 Task: Look for space in Villanueva, Colombia from 6th September, 2023 to 18th September, 2023 for 3 adults in price range Rs.6000 to Rs.12000. Place can be entire place with 2 bedrooms having 2 beds and 2 bathrooms. Property type can be house, flat, guest house, hotel. Amenities needed are: washing machine. Booking option can be shelf check-in. Required host language is English.
Action: Mouse moved to (466, 89)
Screenshot: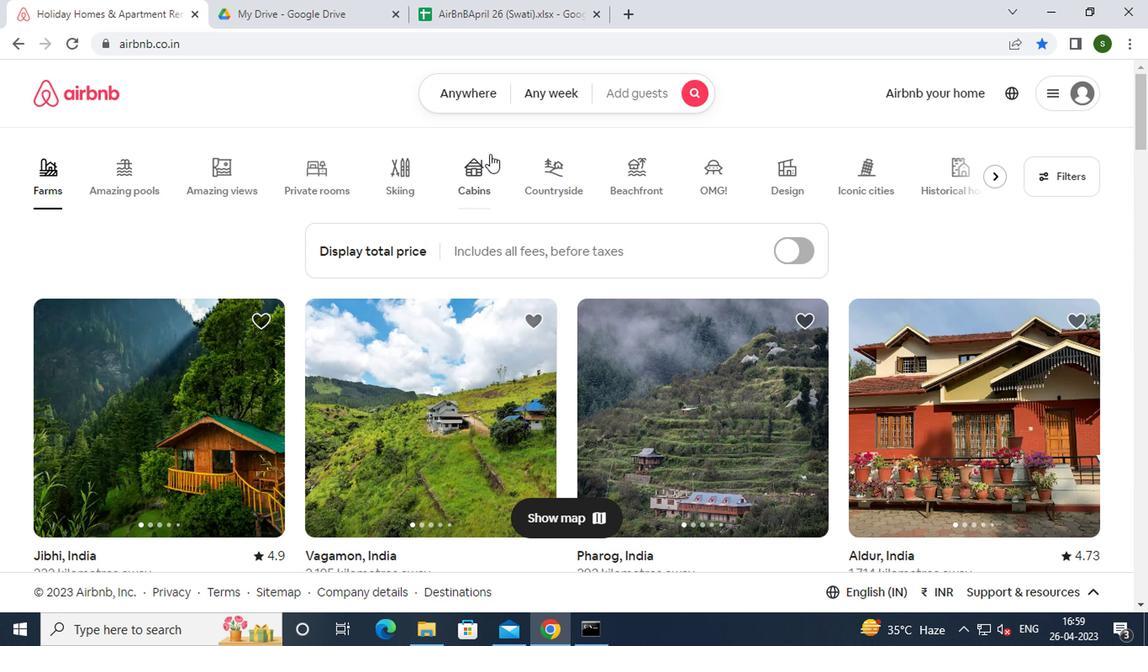 
Action: Mouse pressed left at (466, 89)
Screenshot: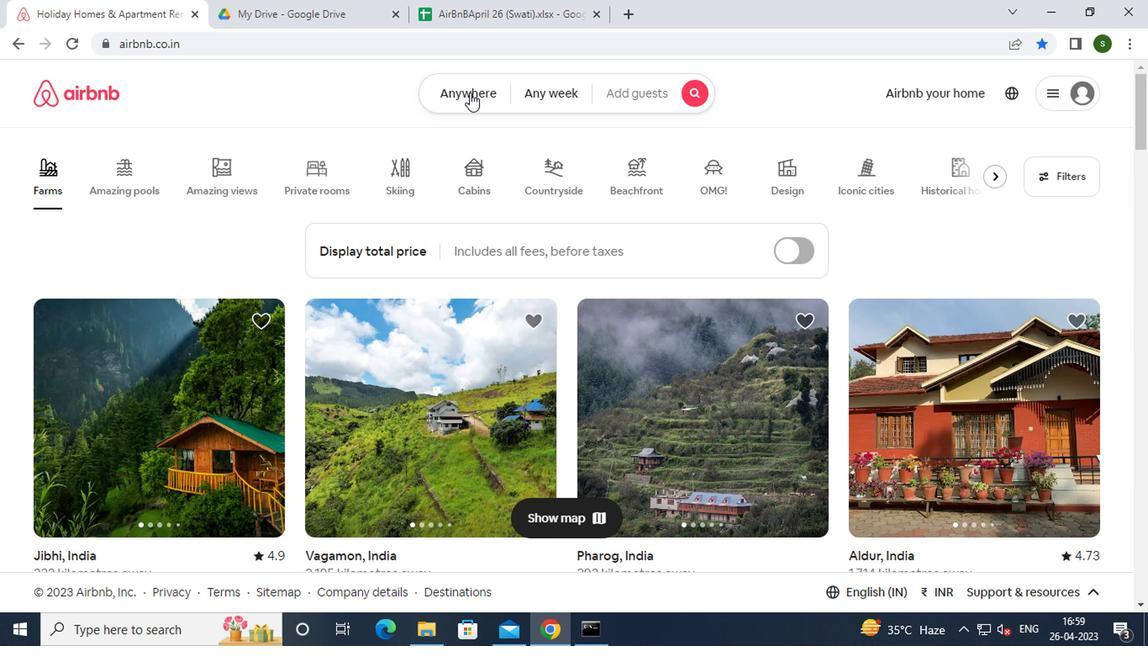 
Action: Mouse moved to (354, 149)
Screenshot: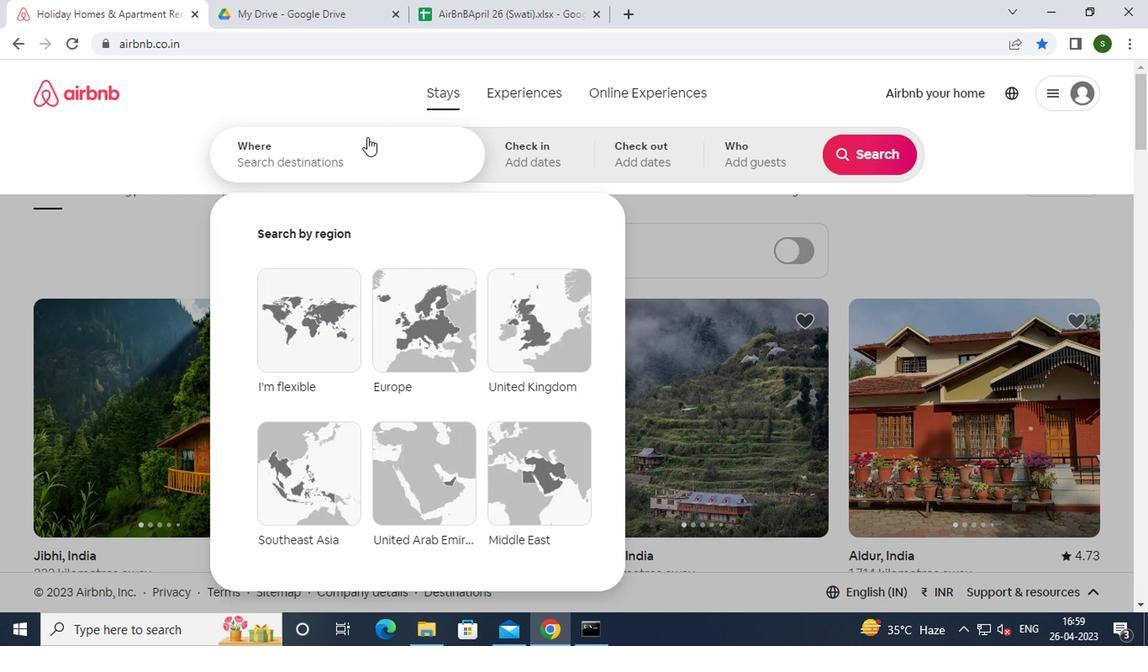 
Action: Mouse pressed left at (354, 149)
Screenshot: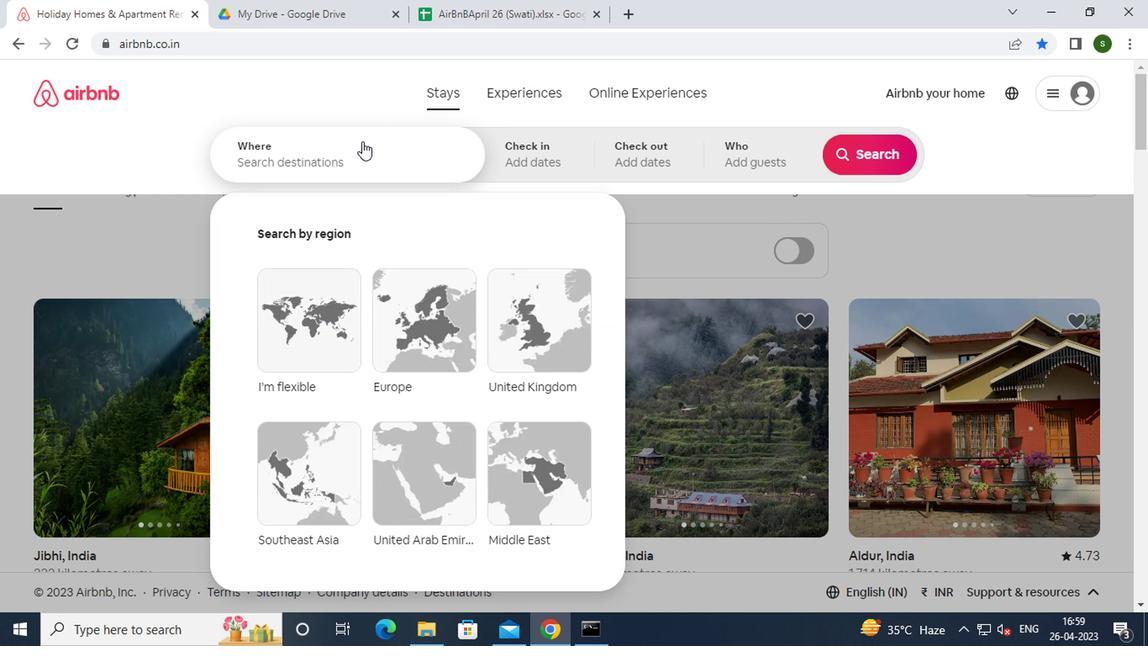 
Action: Key pressed <Key.caps_lock>v<Key.caps_lock>illanueva,<Key.space><Key.caps_lock>c<Key.caps_lock>olombia<Key.enter>
Screenshot: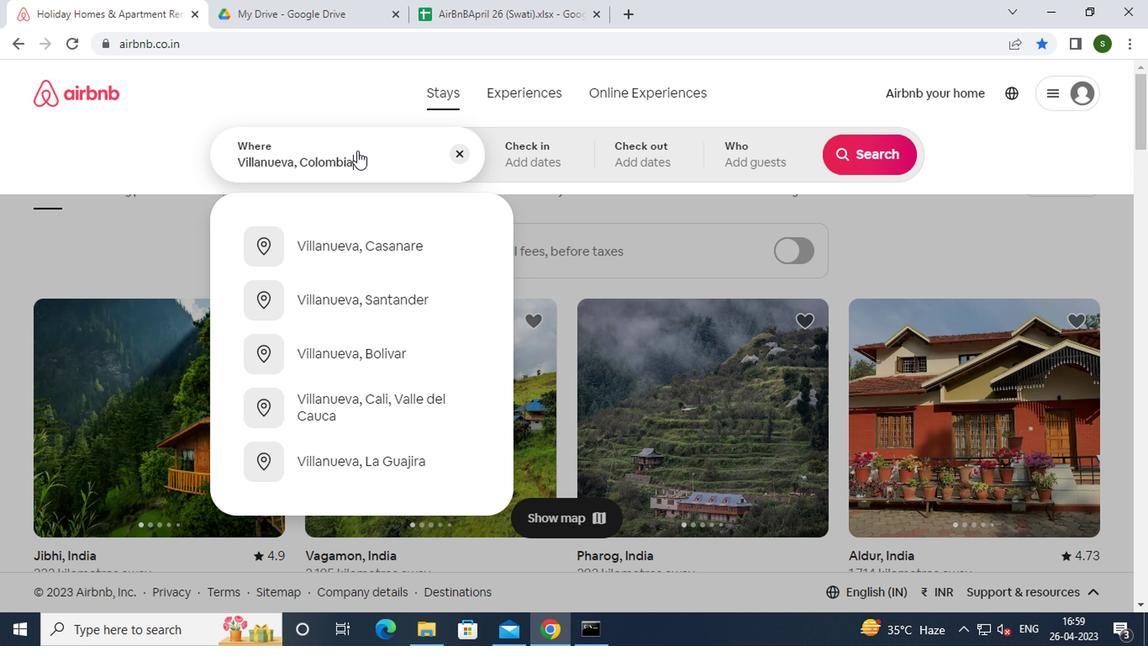 
Action: Mouse moved to (864, 293)
Screenshot: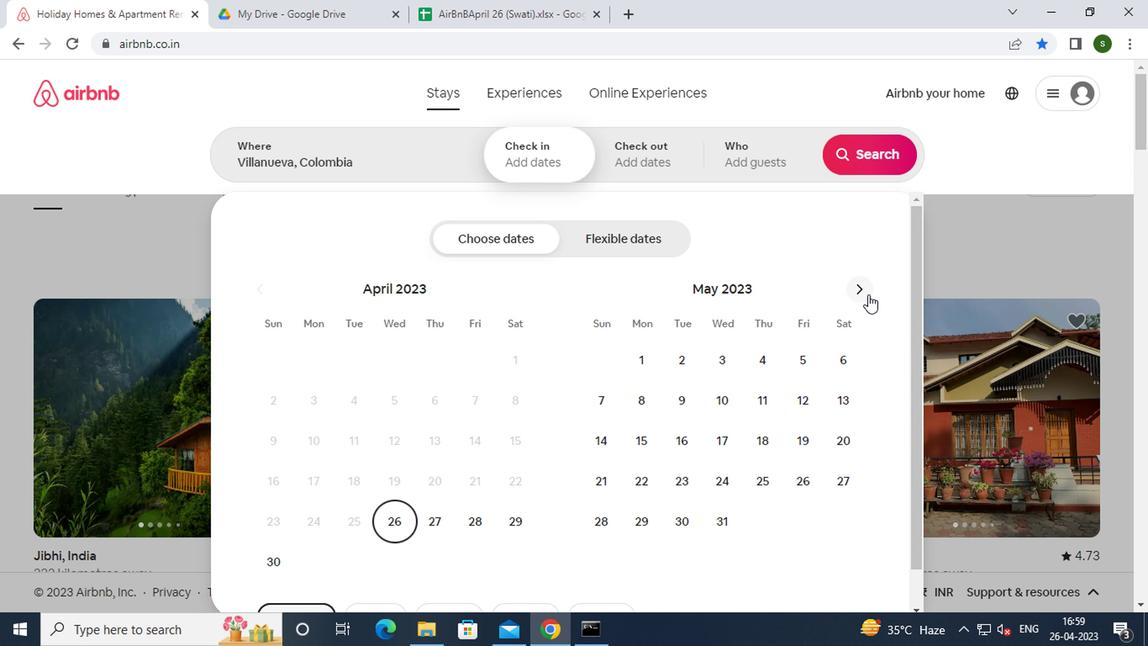 
Action: Mouse pressed left at (864, 293)
Screenshot: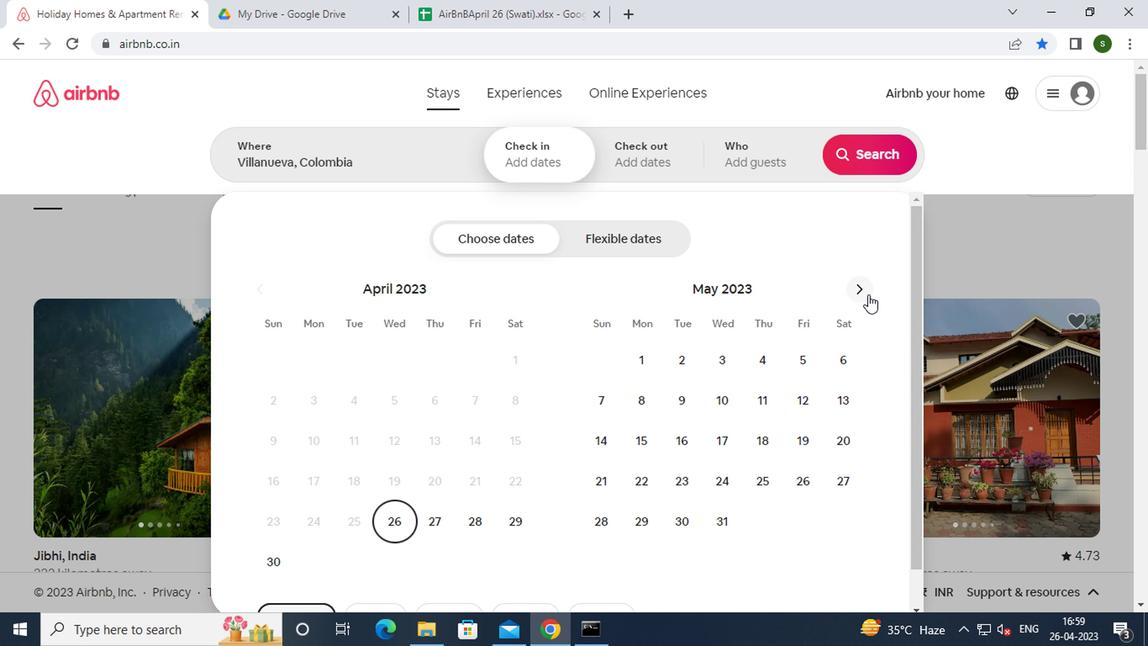 
Action: Mouse pressed left at (864, 293)
Screenshot: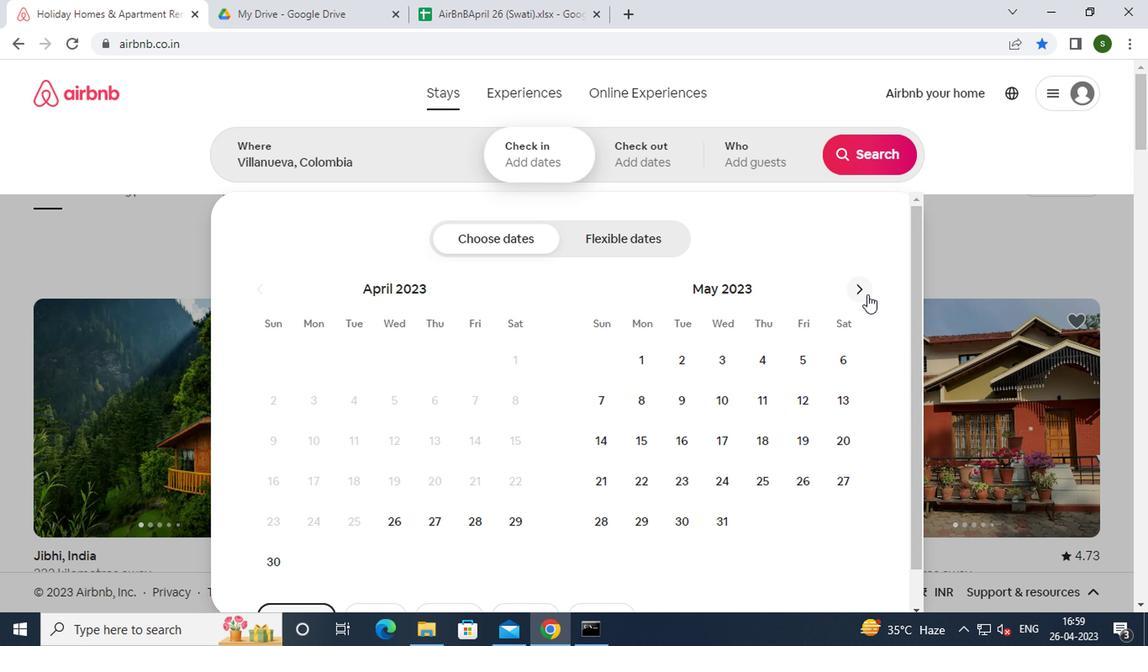 
Action: Mouse pressed left at (864, 293)
Screenshot: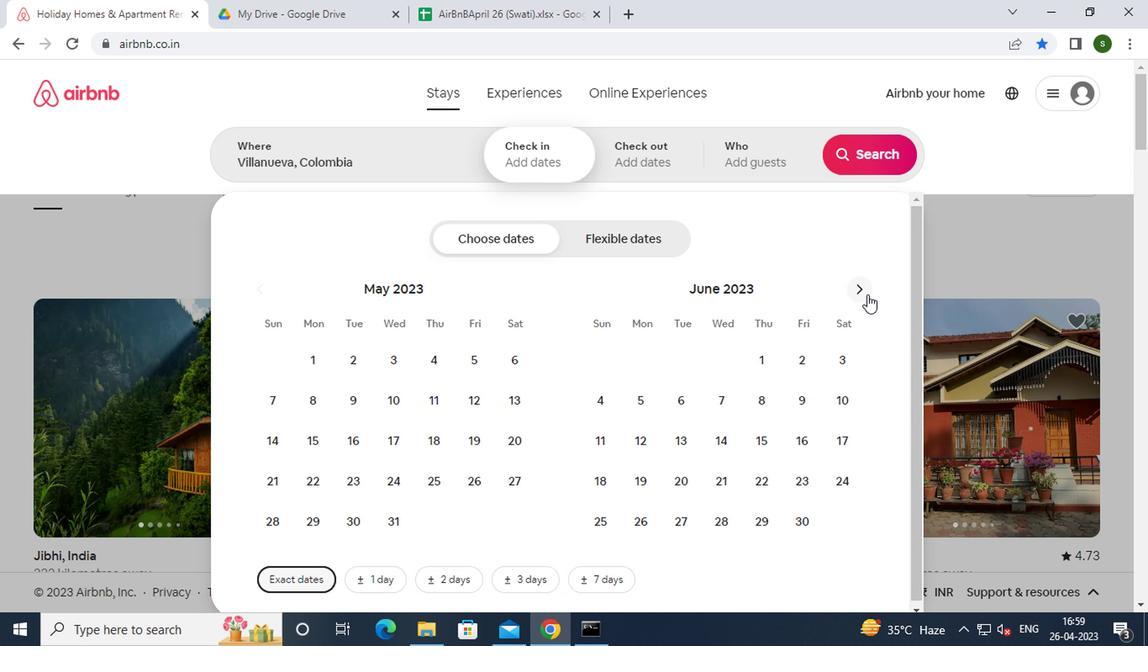 
Action: Mouse pressed left at (864, 293)
Screenshot: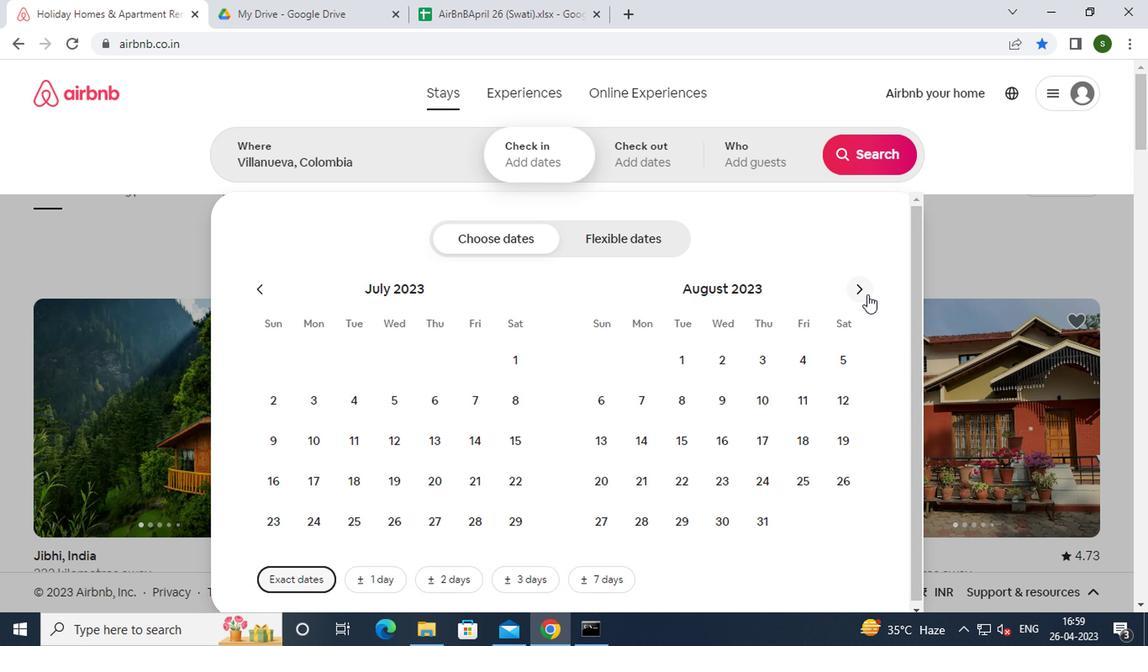 
Action: Mouse moved to (719, 397)
Screenshot: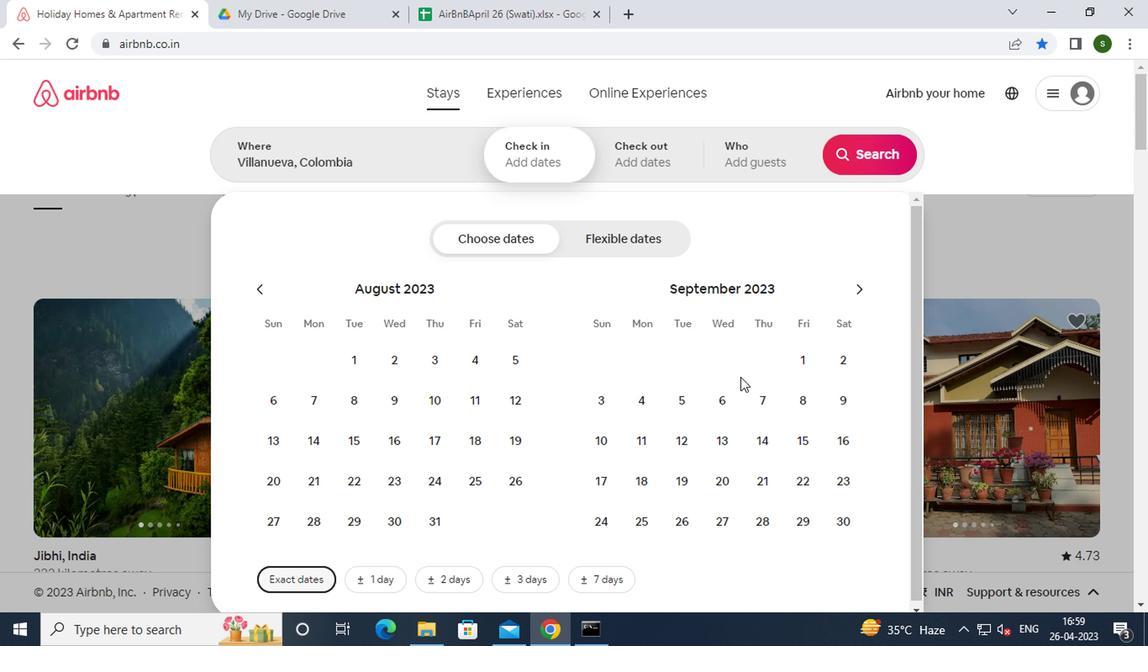 
Action: Mouse pressed left at (719, 397)
Screenshot: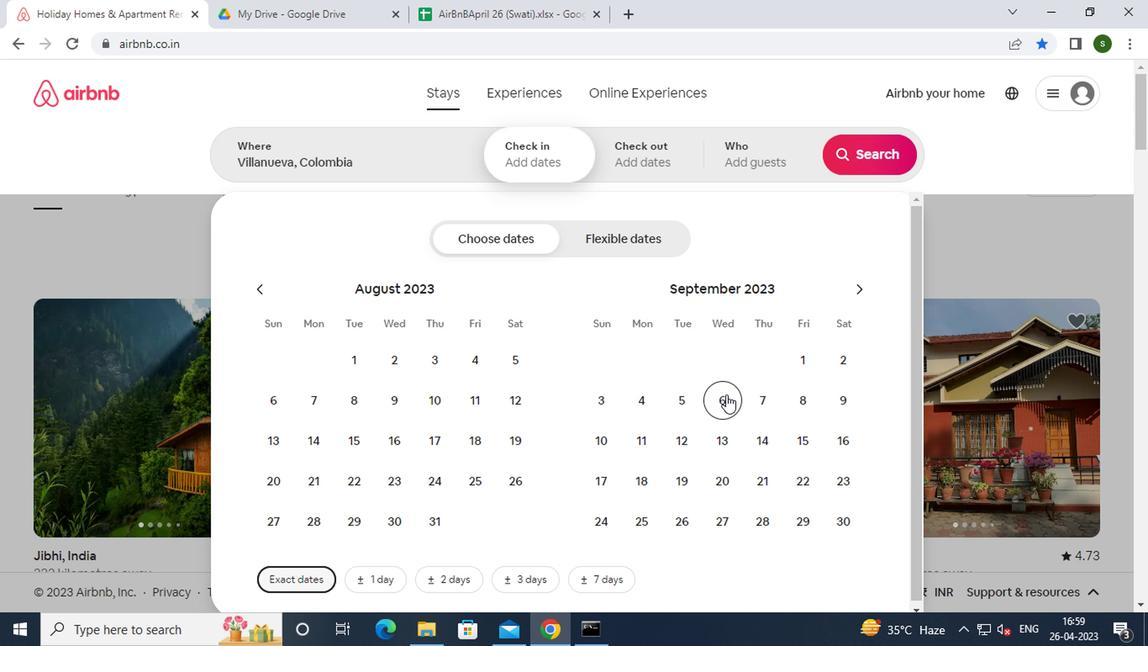 
Action: Mouse moved to (642, 486)
Screenshot: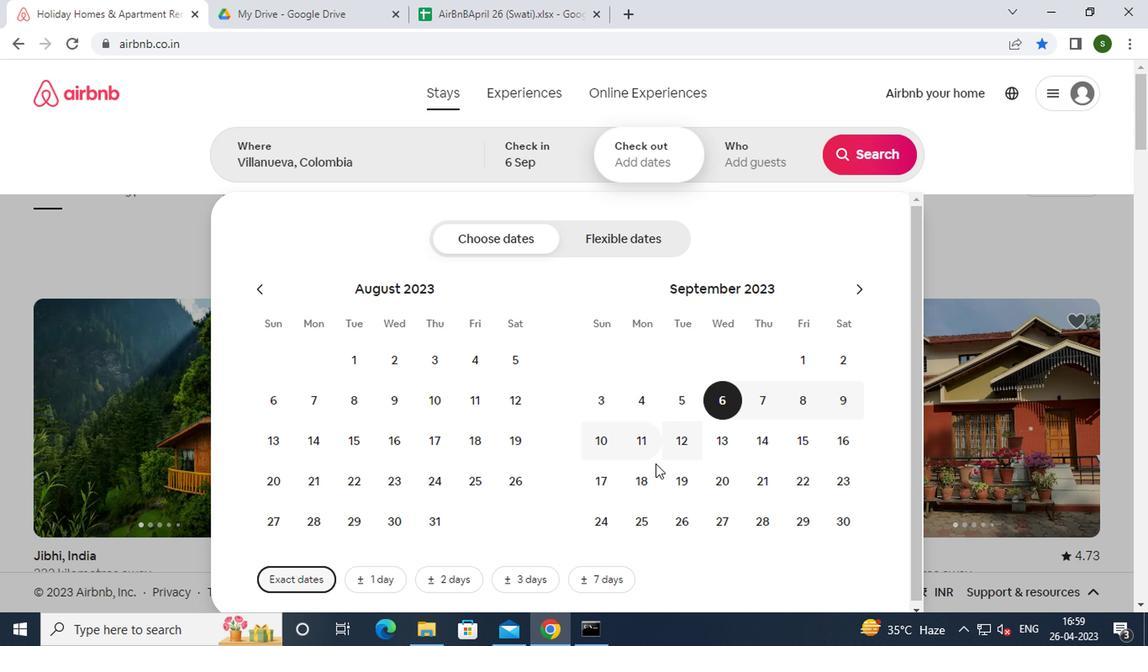 
Action: Mouse pressed left at (642, 486)
Screenshot: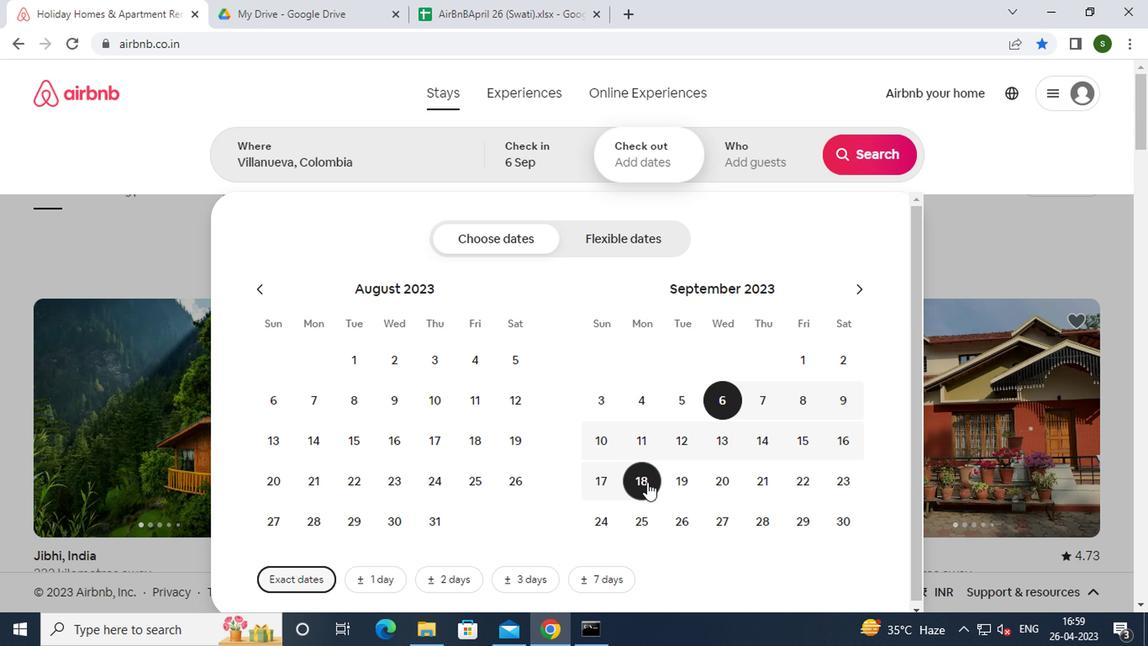 
Action: Mouse moved to (743, 171)
Screenshot: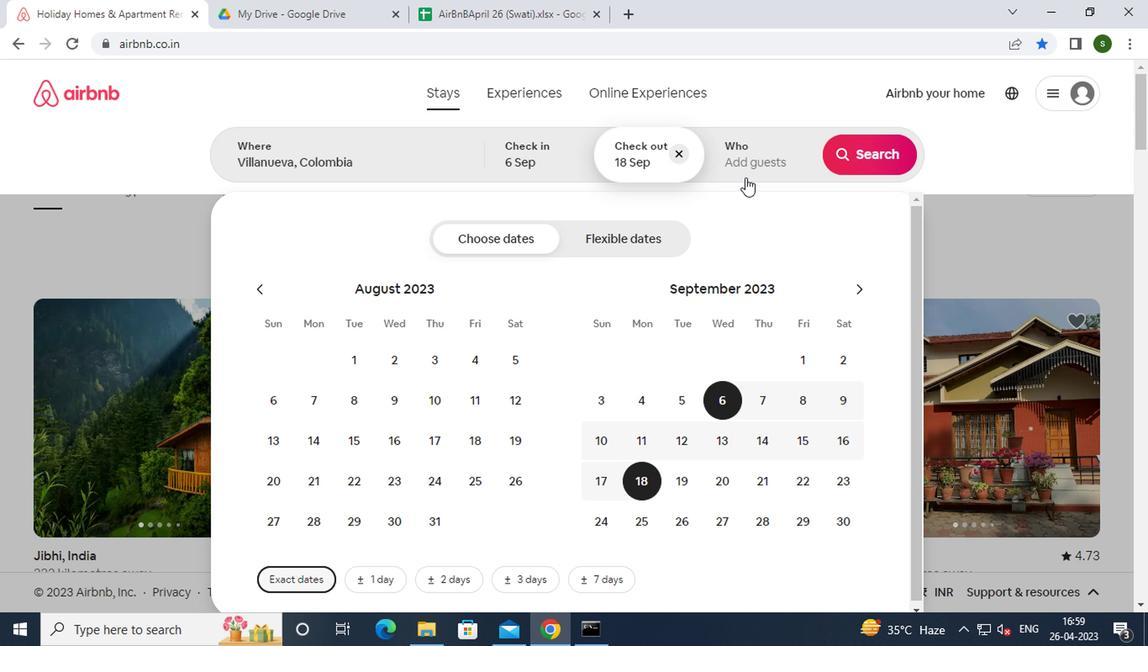 
Action: Mouse pressed left at (743, 171)
Screenshot: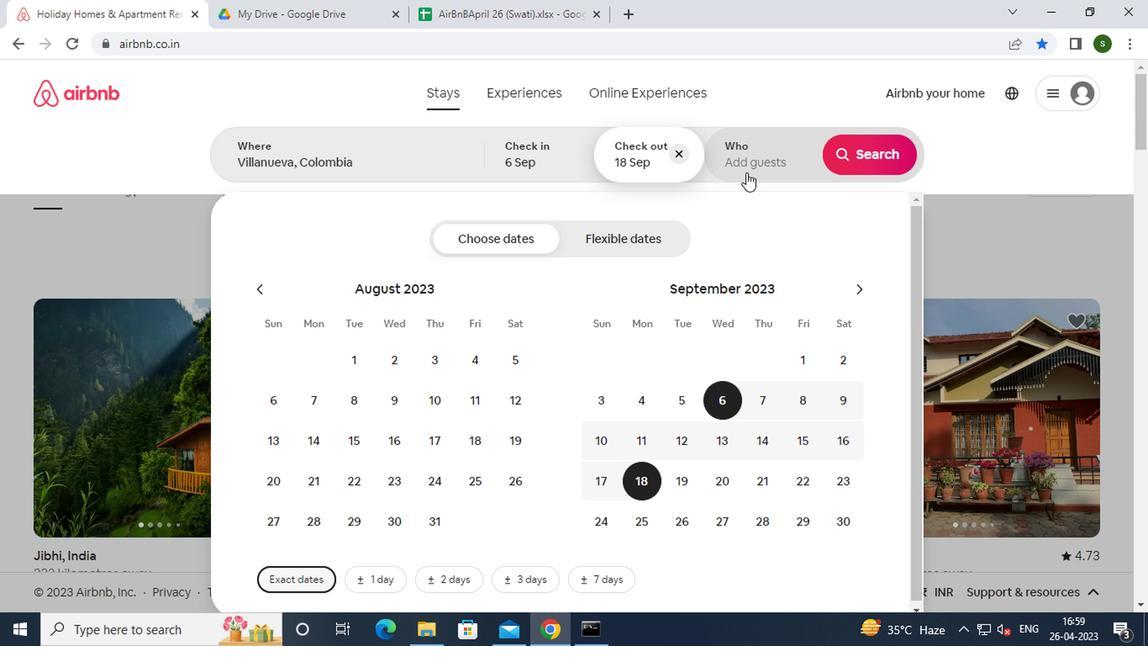 
Action: Mouse moved to (872, 244)
Screenshot: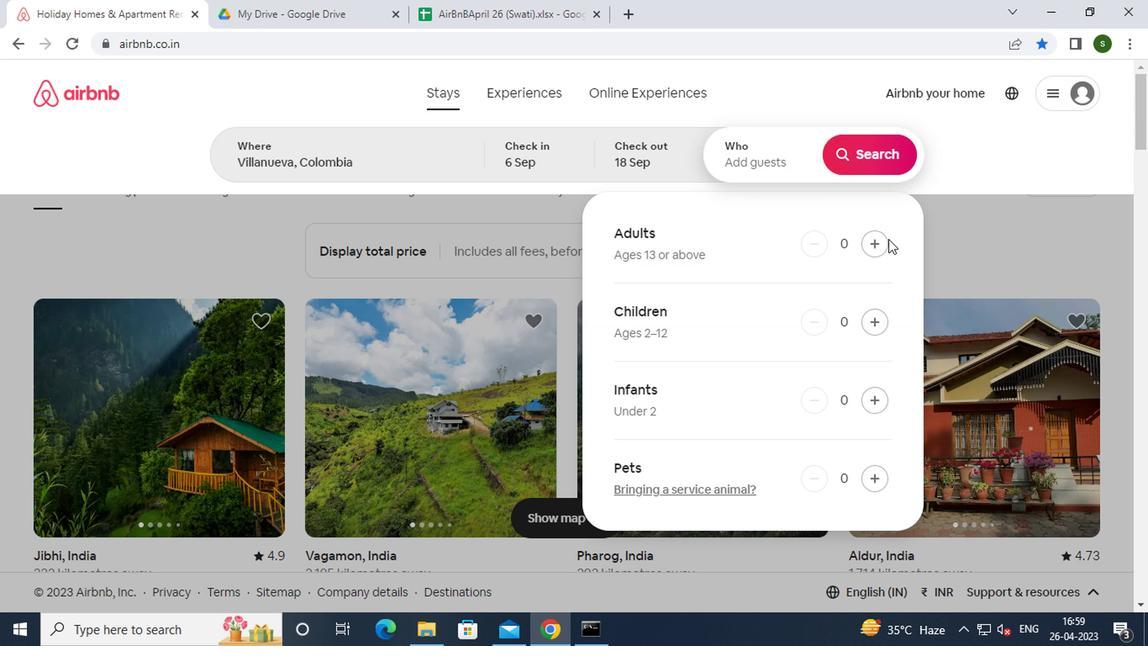
Action: Mouse pressed left at (872, 244)
Screenshot: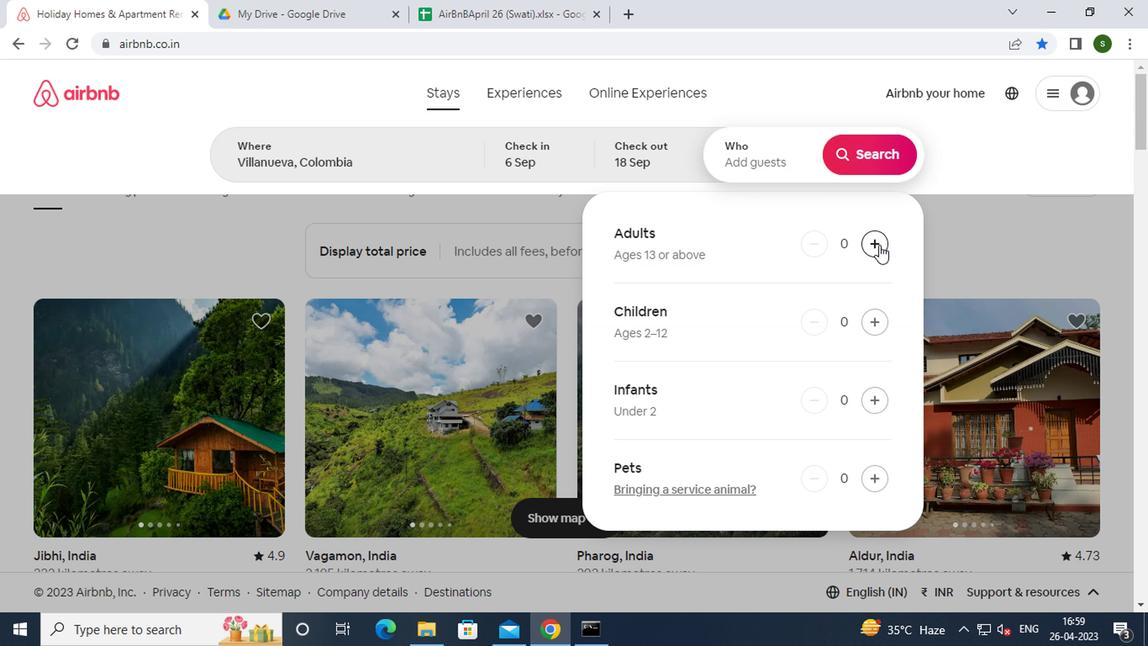 
Action: Mouse pressed left at (872, 244)
Screenshot: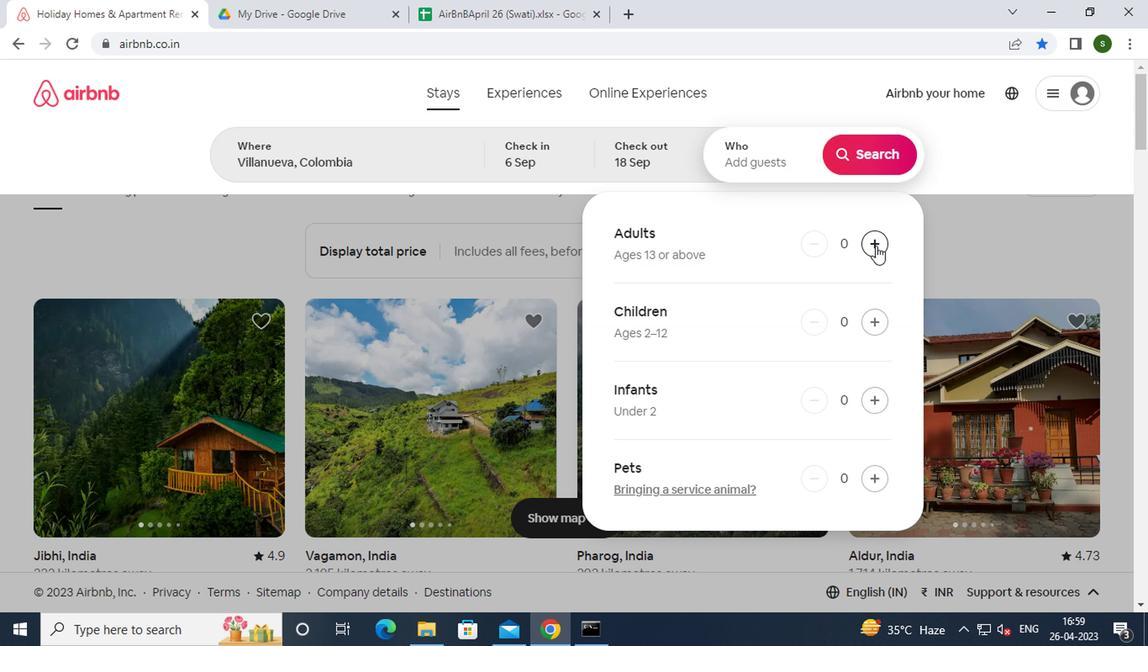 
Action: Mouse pressed left at (872, 244)
Screenshot: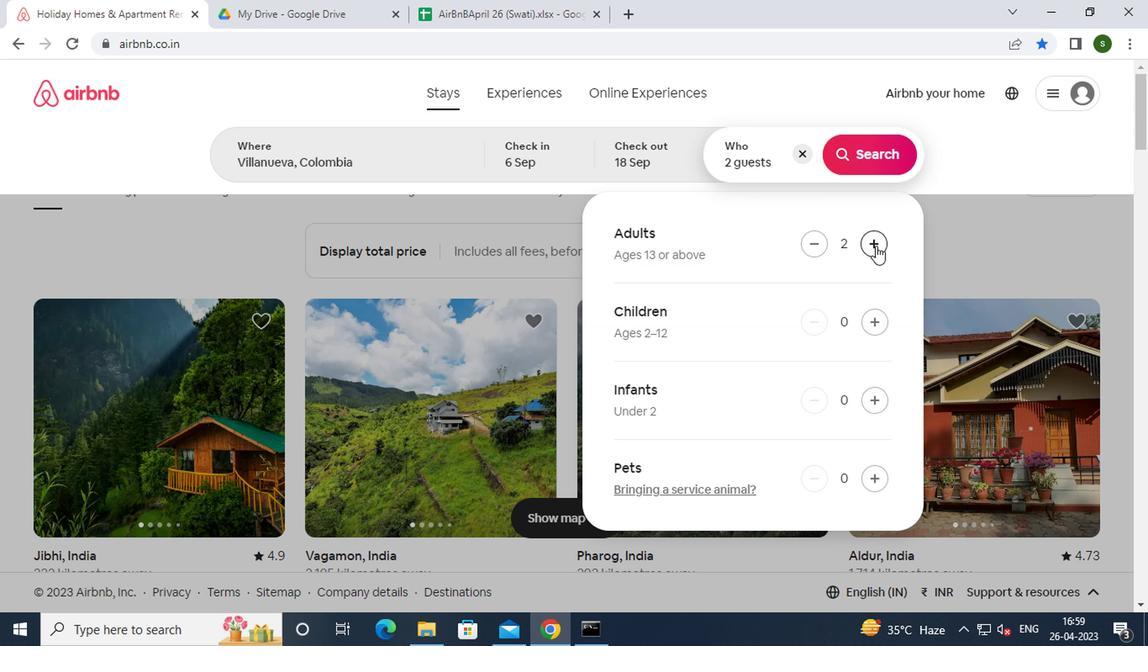 
Action: Mouse moved to (869, 147)
Screenshot: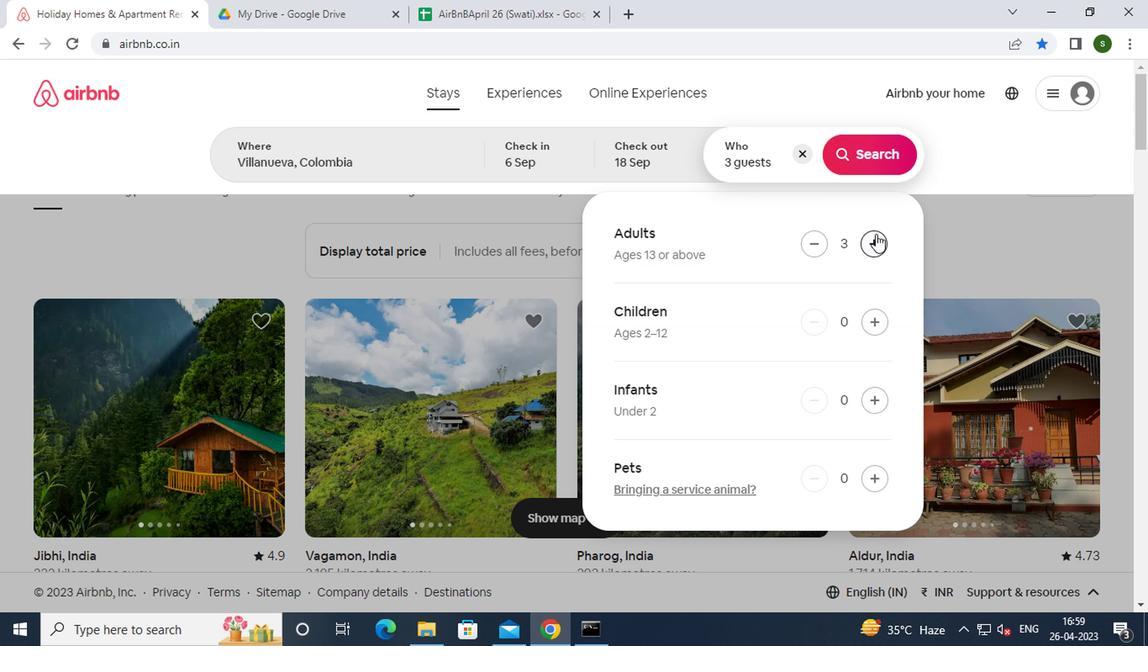 
Action: Mouse pressed left at (869, 147)
Screenshot: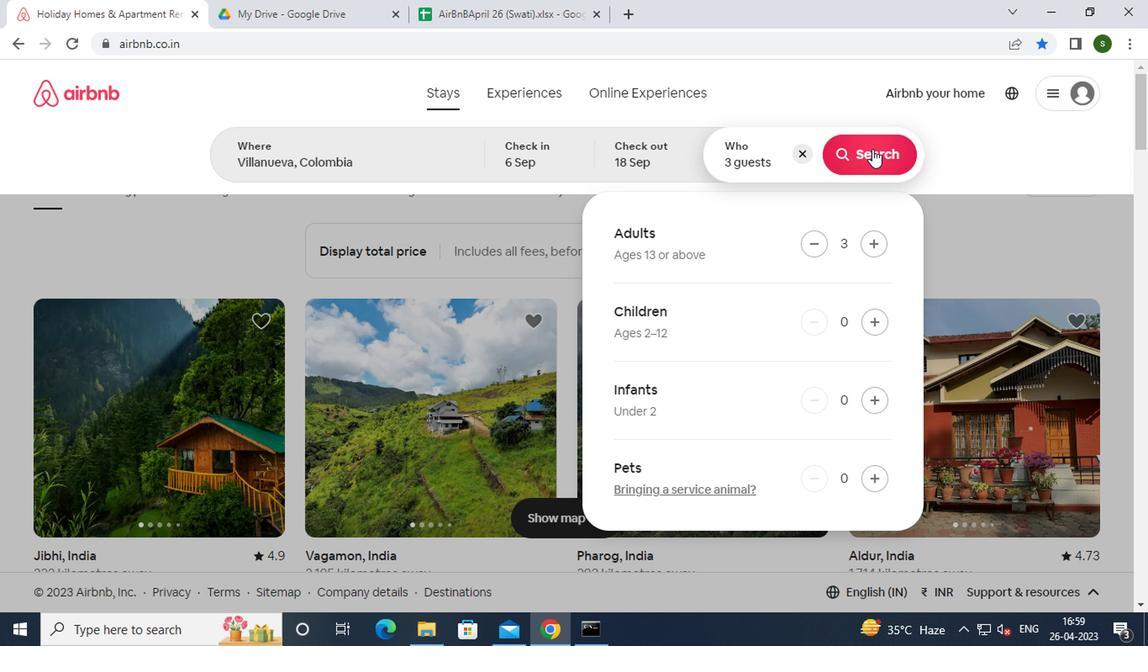 
Action: Mouse moved to (1062, 166)
Screenshot: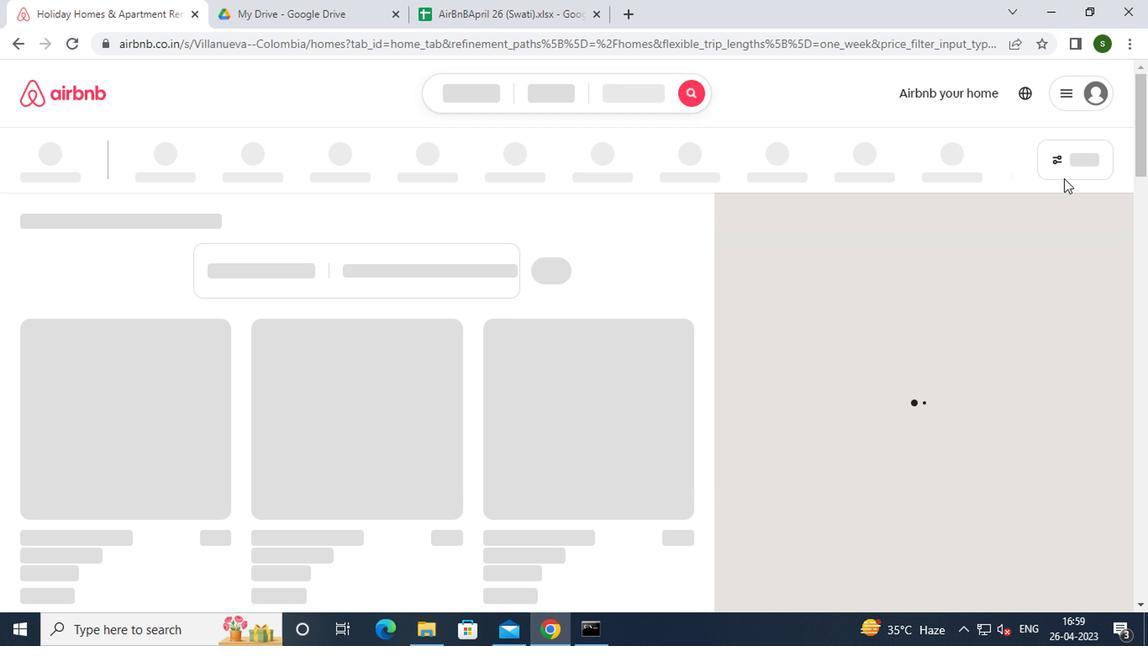 
Action: Mouse pressed left at (1062, 166)
Screenshot: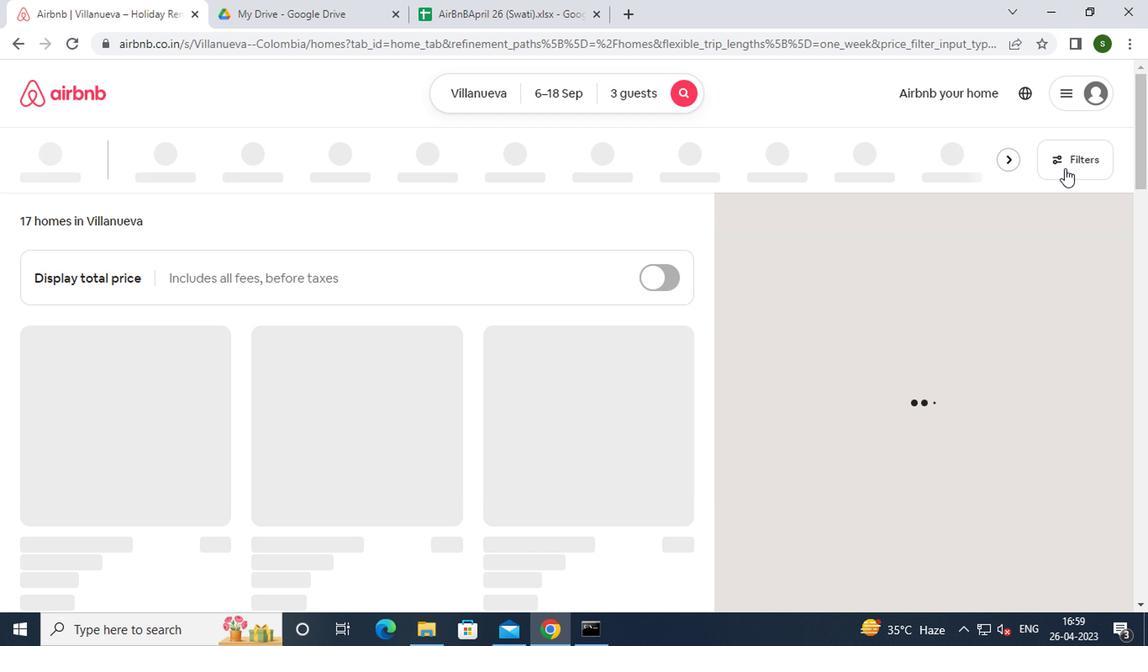 
Action: Mouse moved to (496, 365)
Screenshot: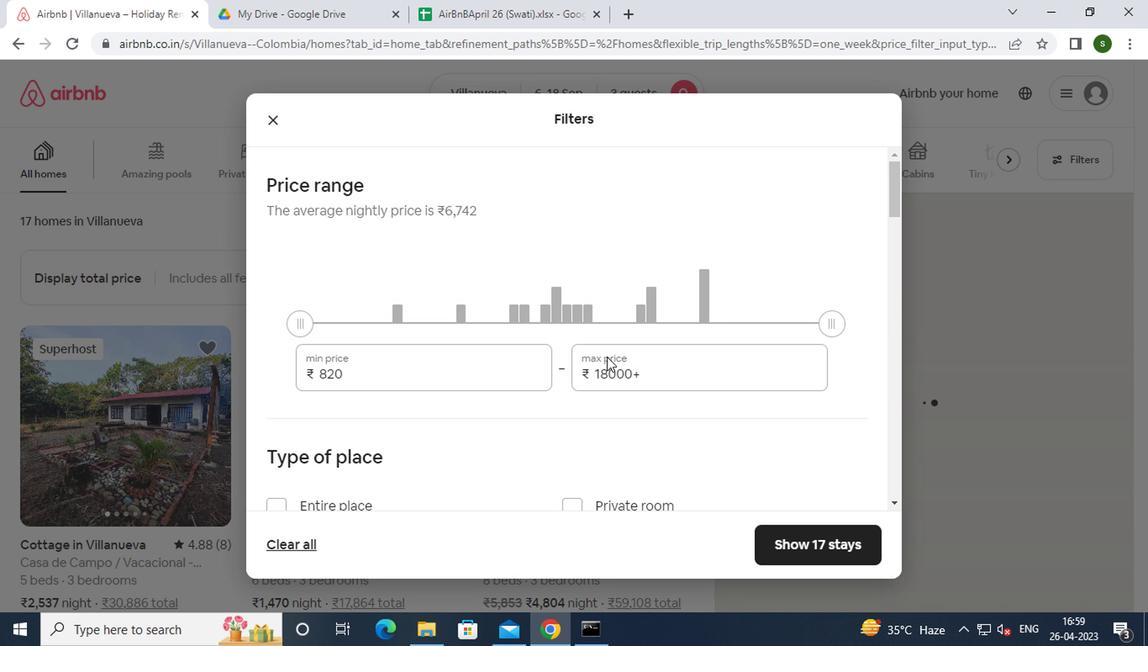 
Action: Mouse pressed left at (496, 365)
Screenshot: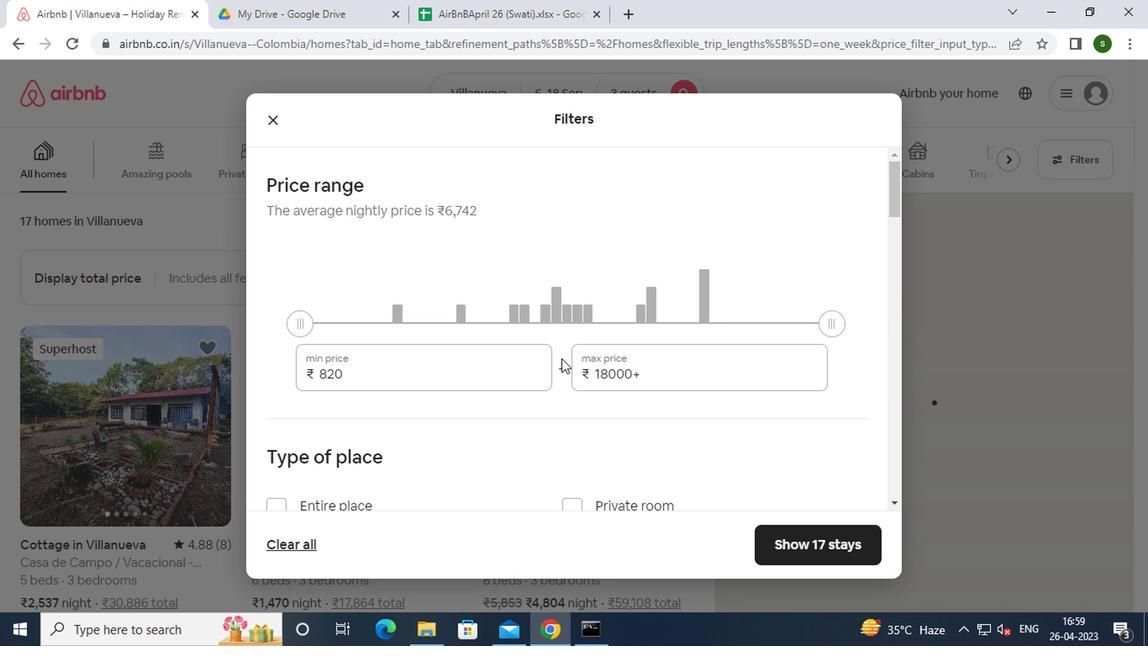 
Action: Mouse moved to (494, 353)
Screenshot: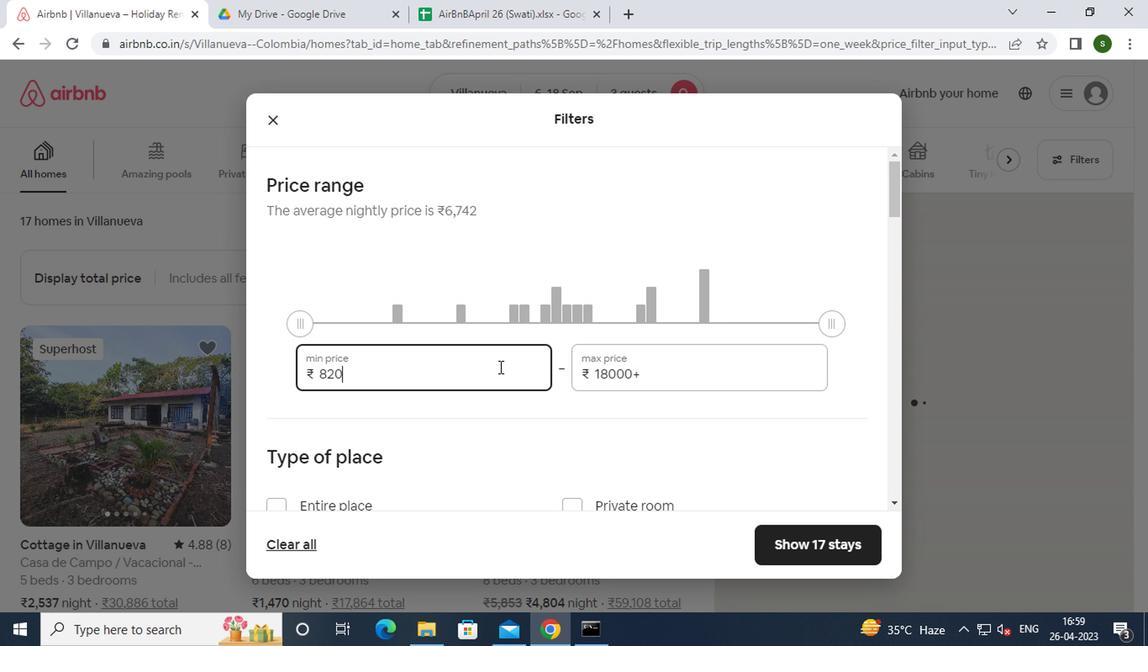 
Action: Key pressed <Key.backspace><Key.backspace><Key.backspace><Key.backspace><Key.backspace><Key.backspace><Key.backspace>6000
Screenshot: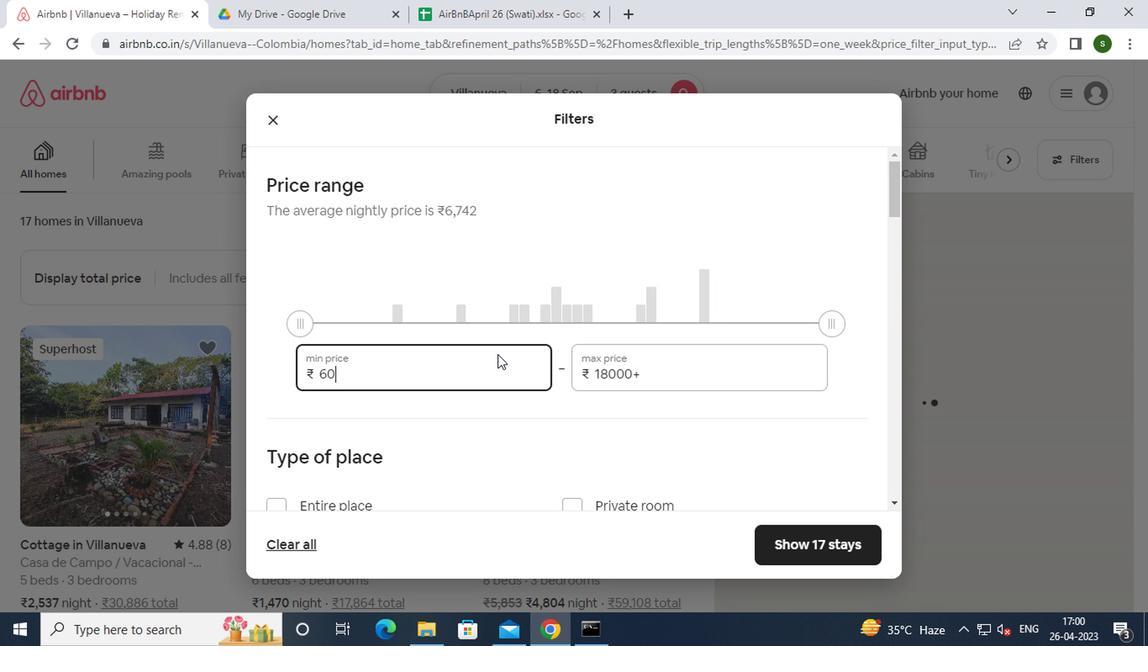 
Action: Mouse moved to (667, 371)
Screenshot: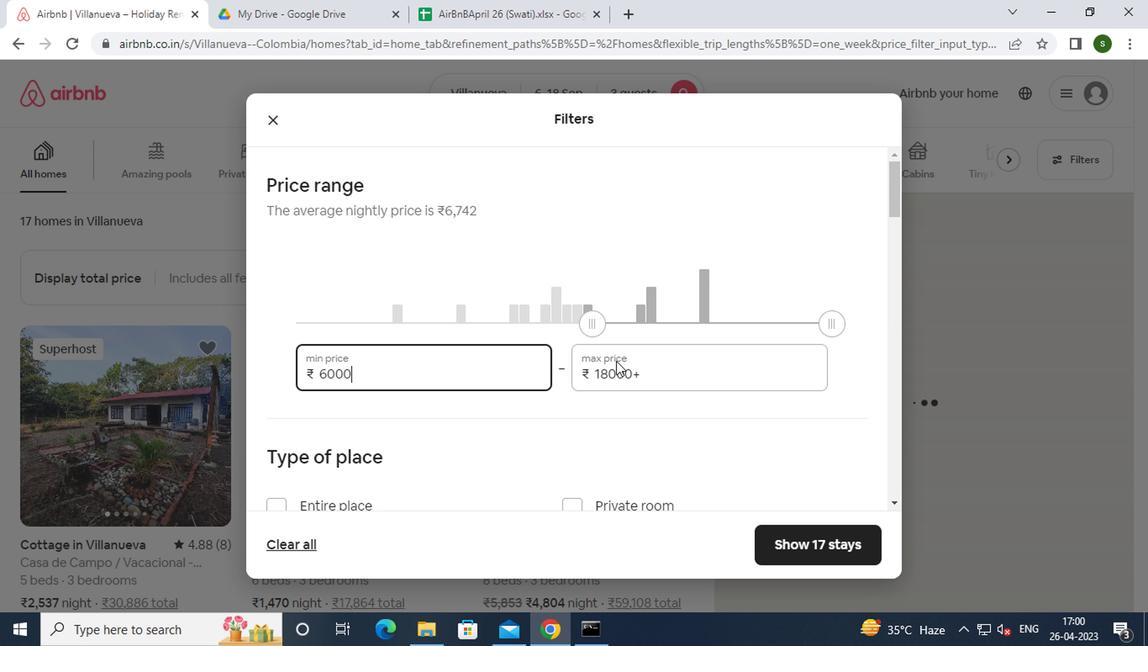 
Action: Mouse pressed left at (667, 371)
Screenshot: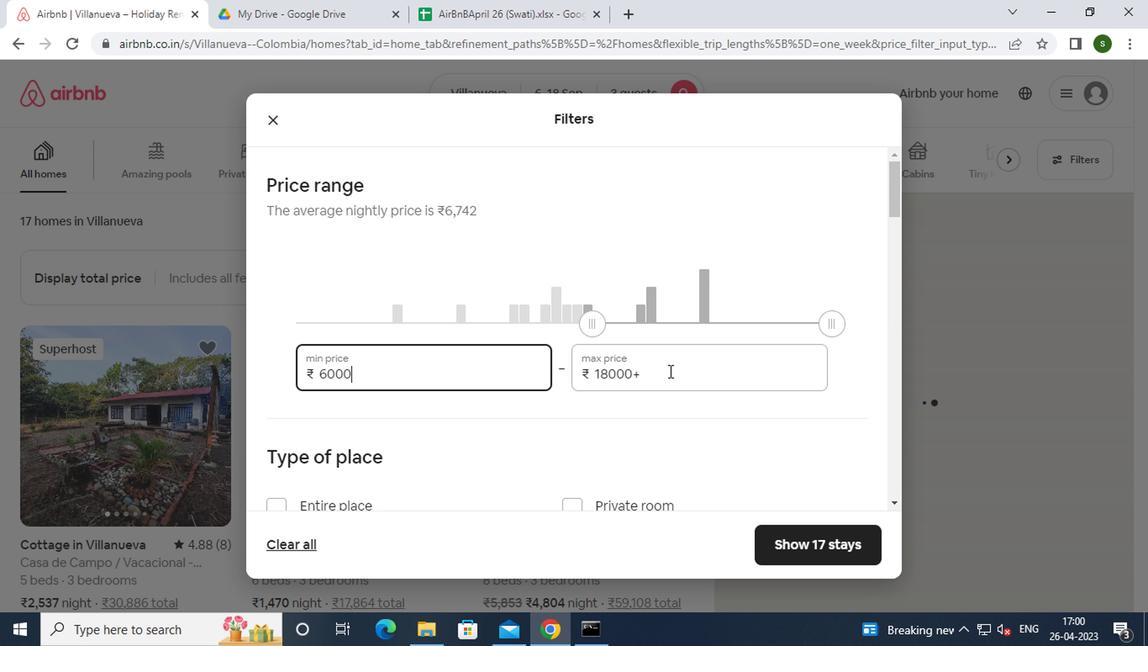 
Action: Key pressed <Key.backspace><Key.backspace><Key.backspace><Key.backspace><Key.backspace><Key.backspace><Key.backspace><Key.backspace><Key.backspace><Key.backspace>12000
Screenshot: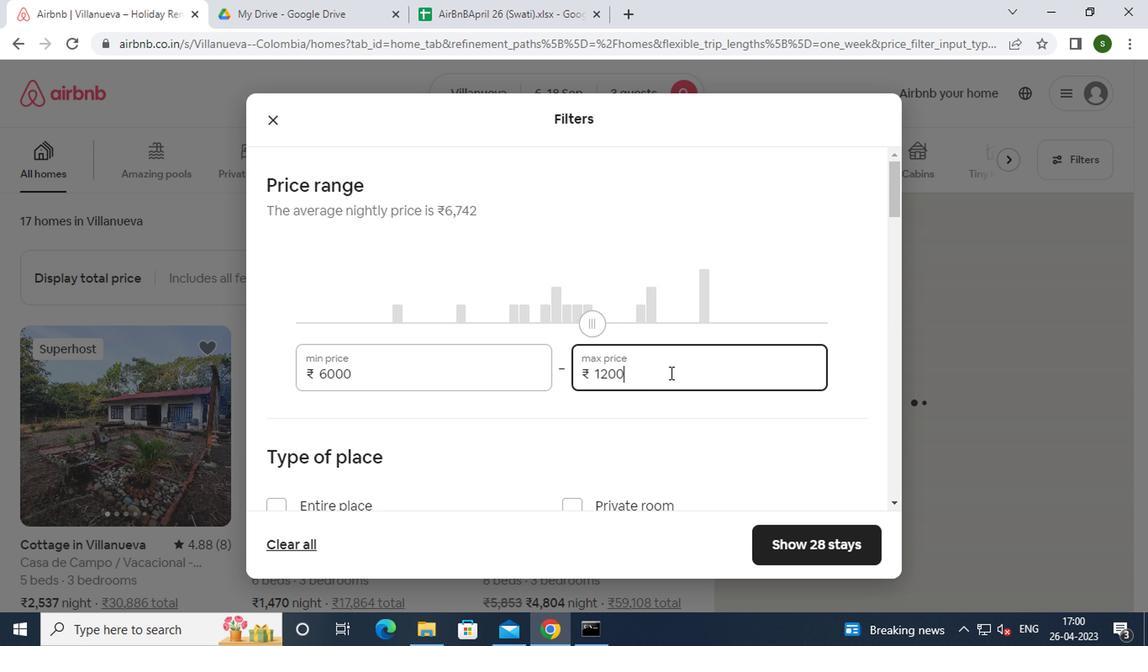 
Action: Mouse moved to (502, 423)
Screenshot: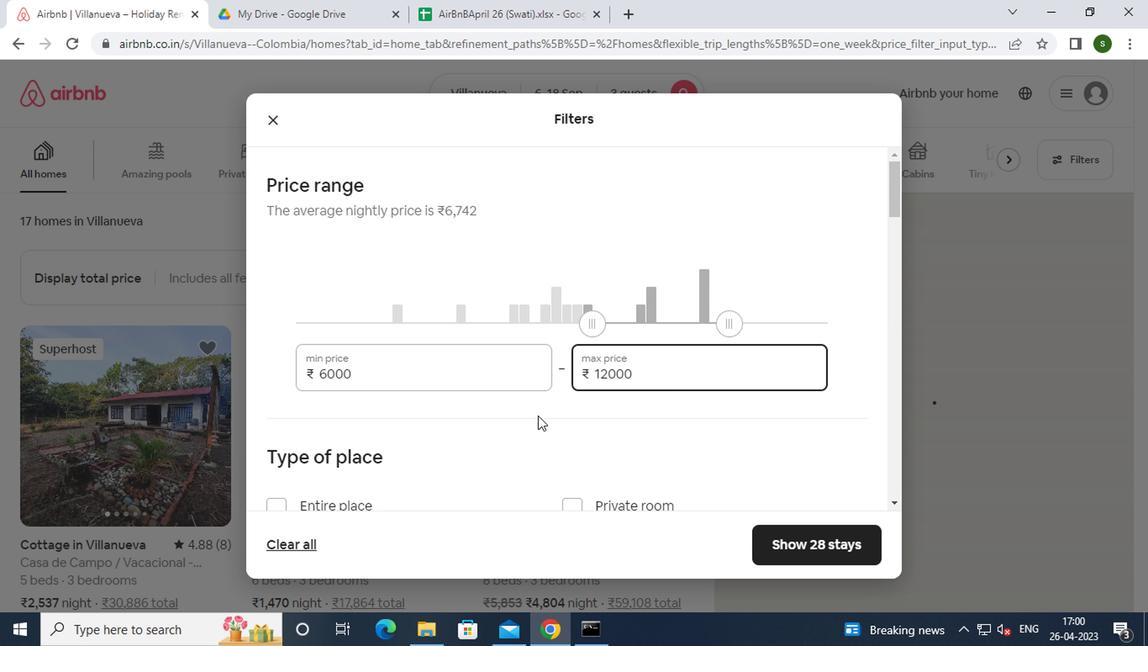 
Action: Mouse scrolled (502, 421) with delta (0, -1)
Screenshot: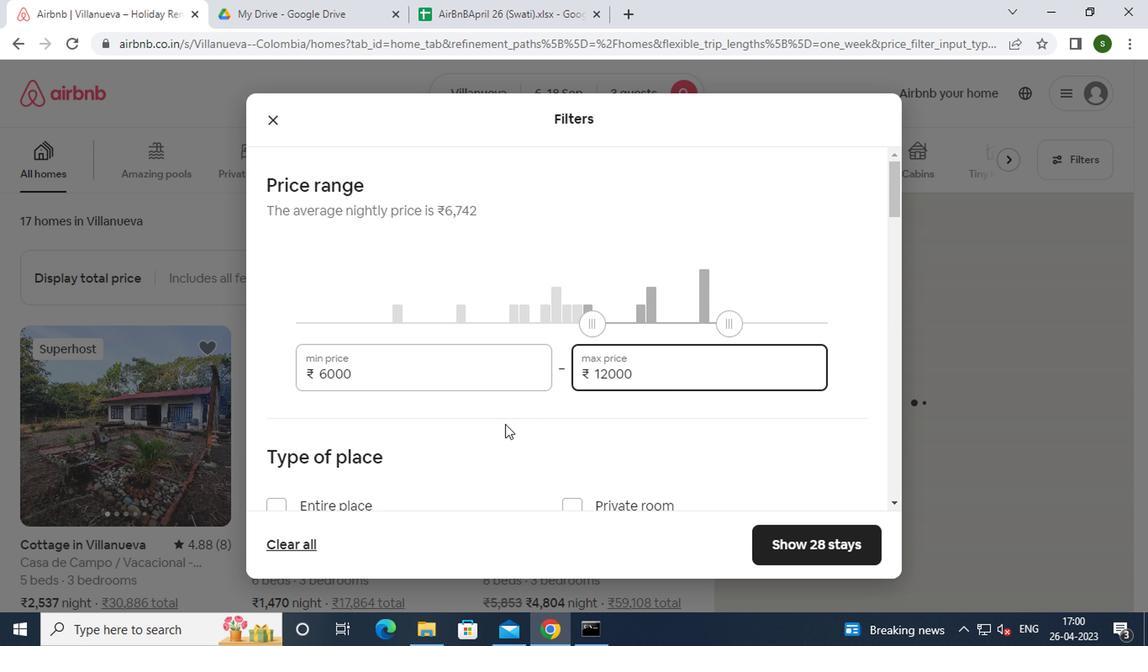
Action: Mouse scrolled (502, 421) with delta (0, -1)
Screenshot: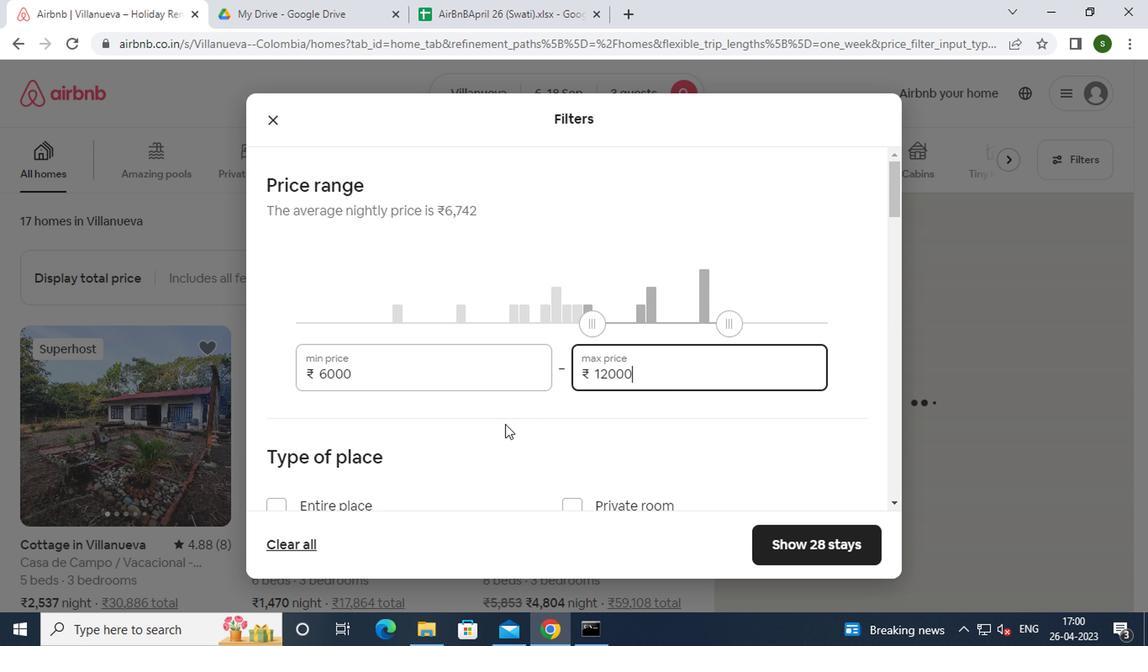 
Action: Mouse moved to (501, 423)
Screenshot: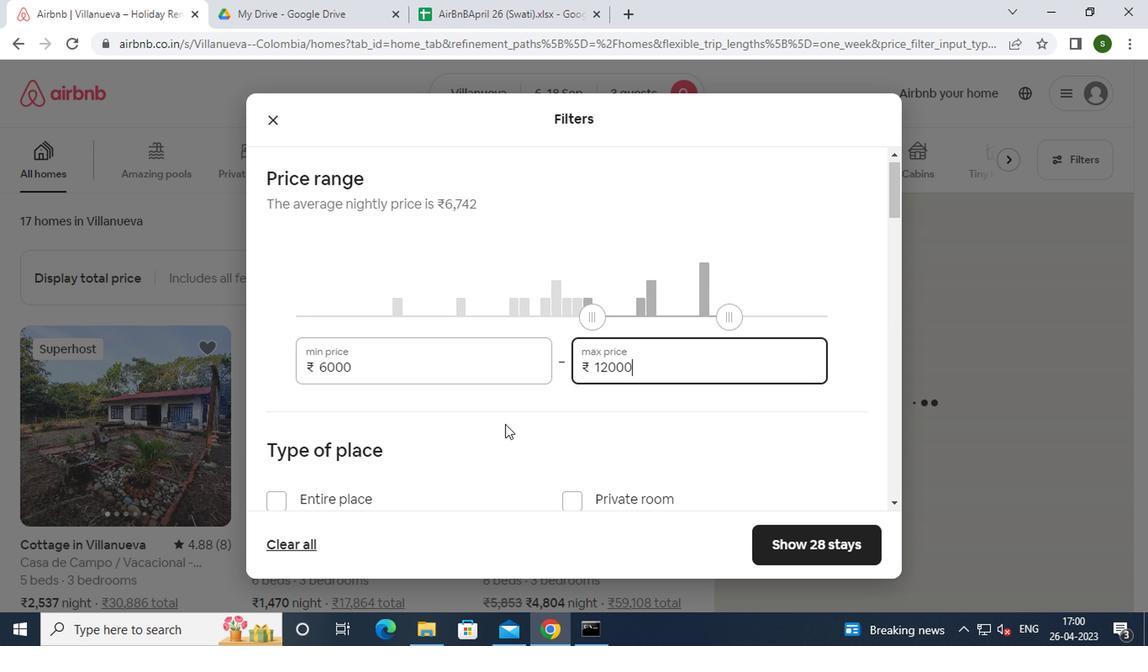 
Action: Mouse scrolled (501, 421) with delta (0, -1)
Screenshot: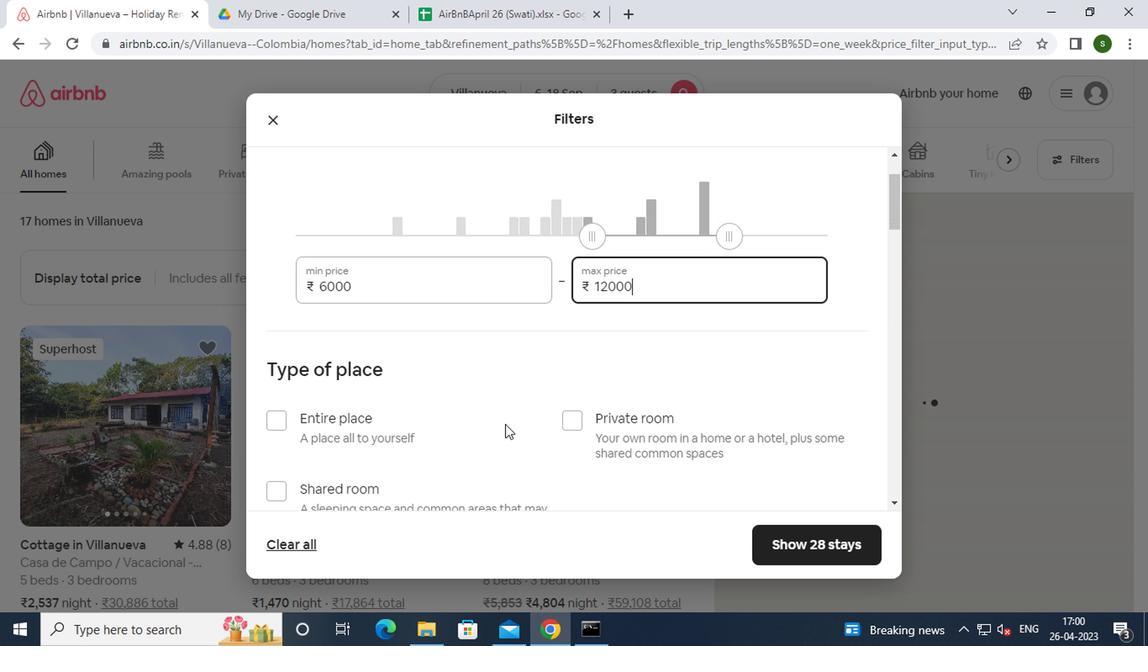 
Action: Mouse moved to (326, 274)
Screenshot: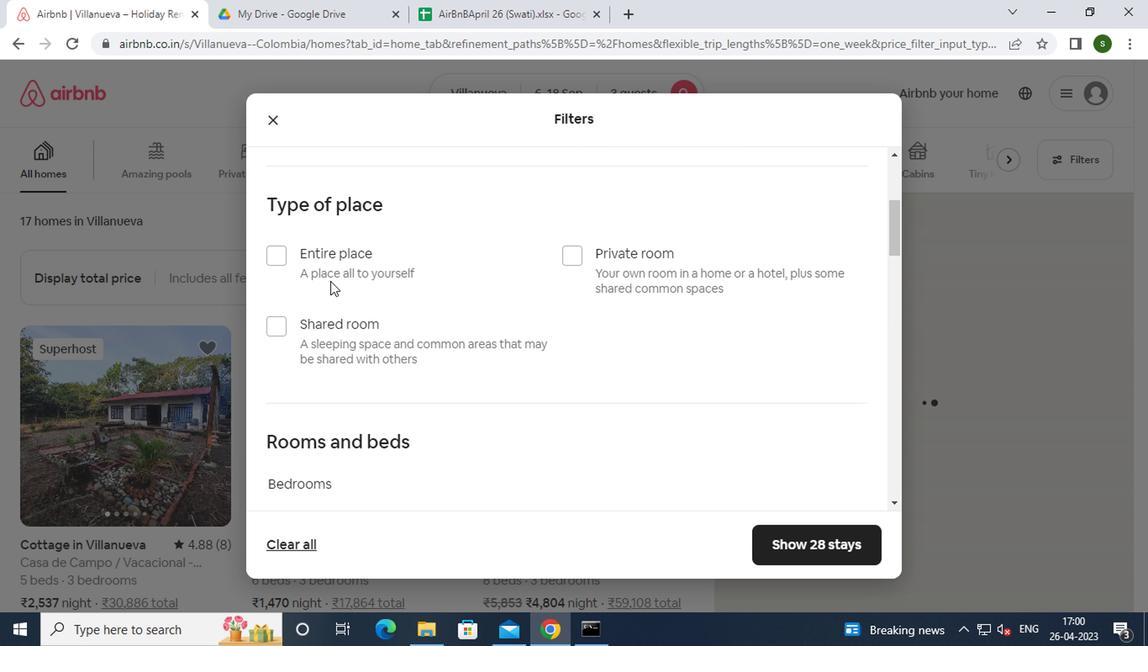 
Action: Mouse pressed left at (326, 274)
Screenshot: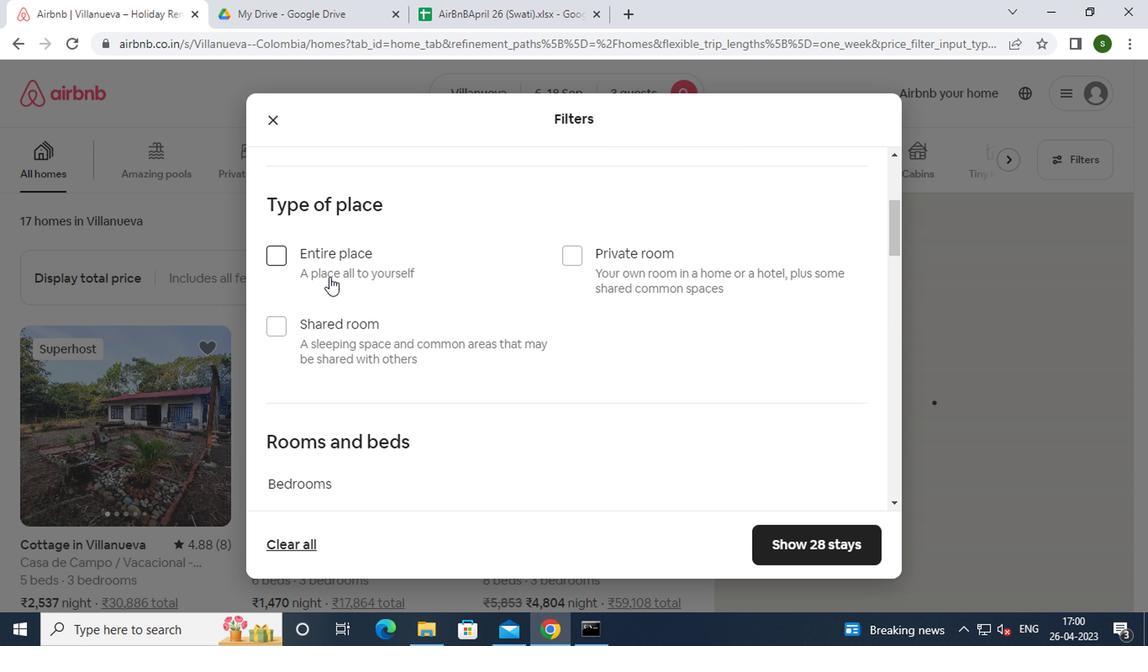 
Action: Mouse moved to (336, 272)
Screenshot: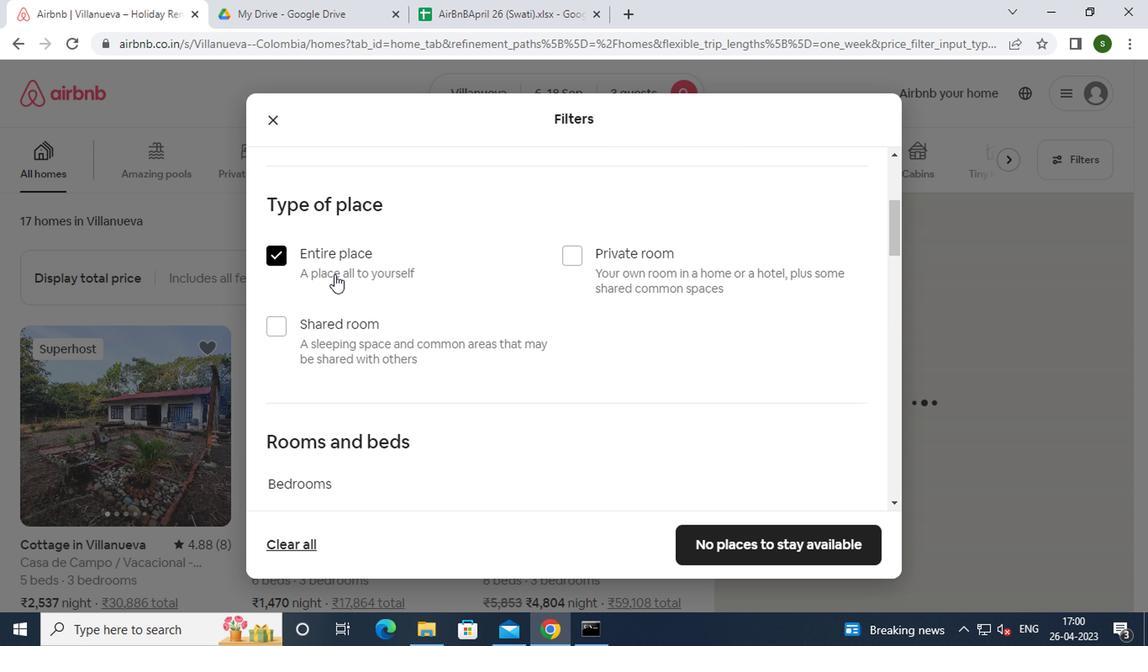 
Action: Mouse scrolled (336, 272) with delta (0, 0)
Screenshot: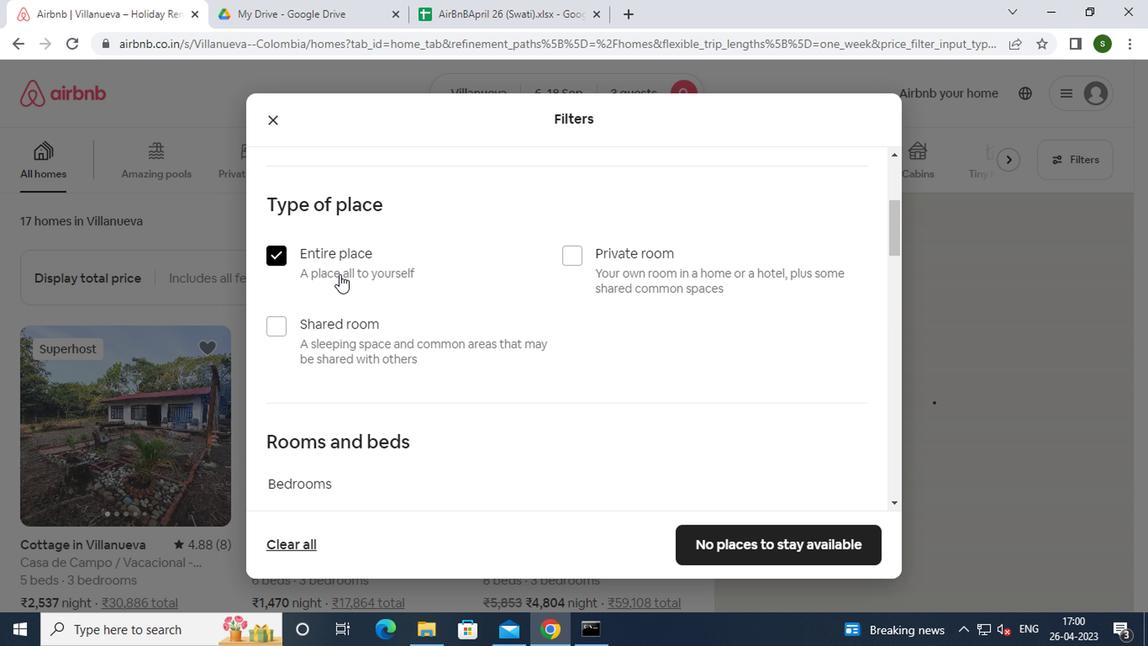 
Action: Mouse scrolled (336, 272) with delta (0, 0)
Screenshot: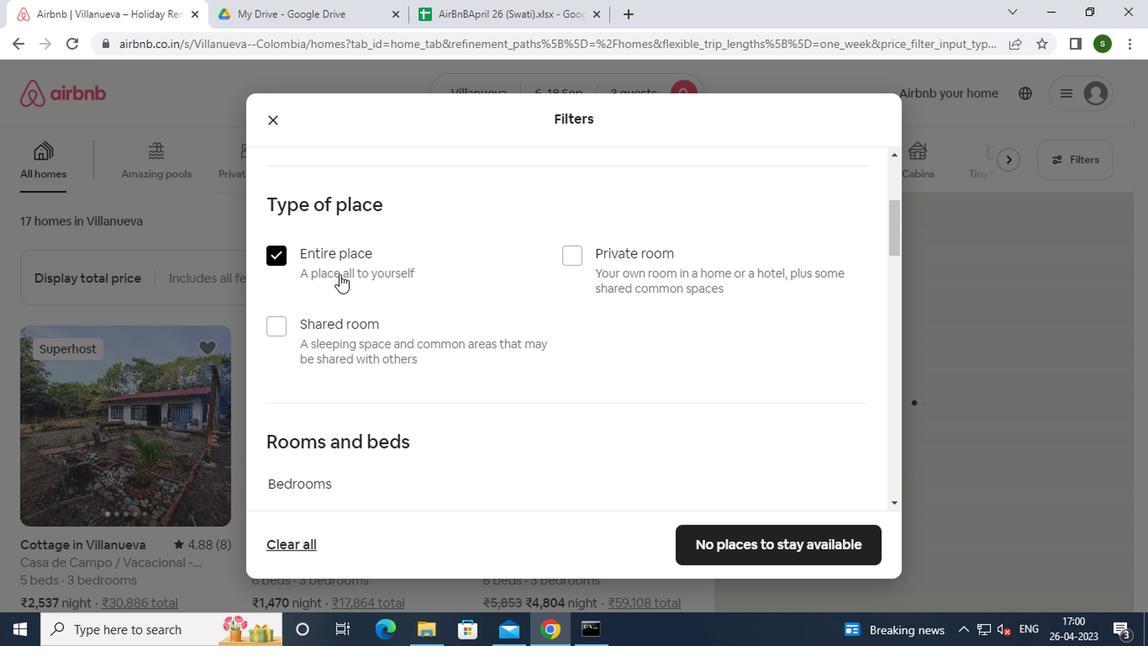
Action: Mouse scrolled (336, 272) with delta (0, 0)
Screenshot: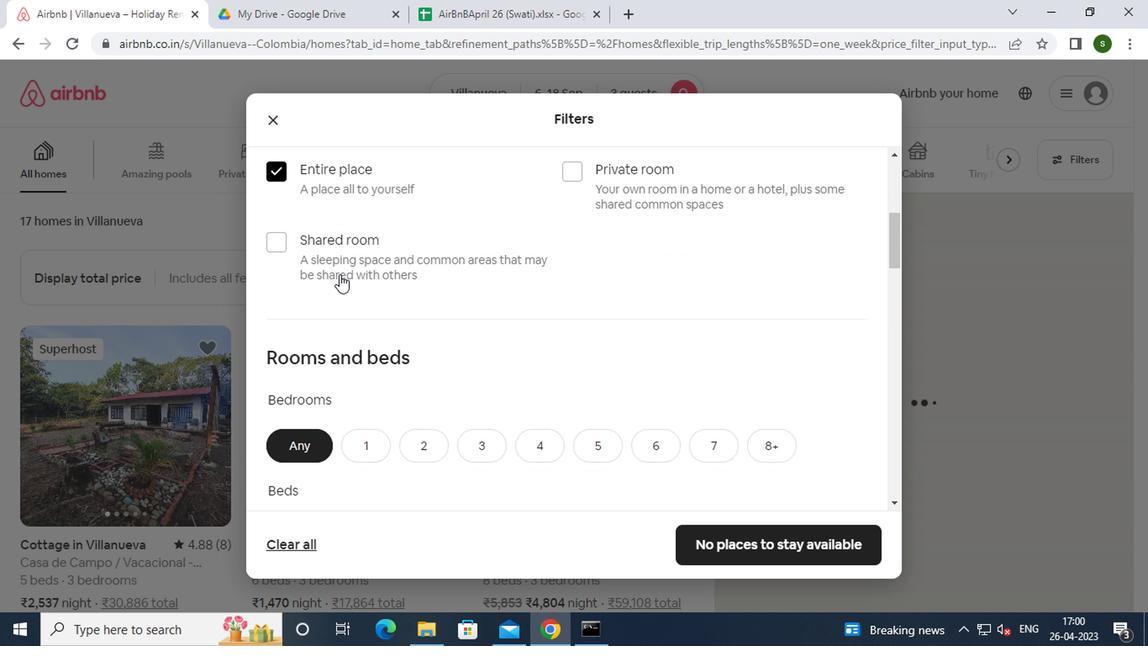 
Action: Mouse moved to (405, 277)
Screenshot: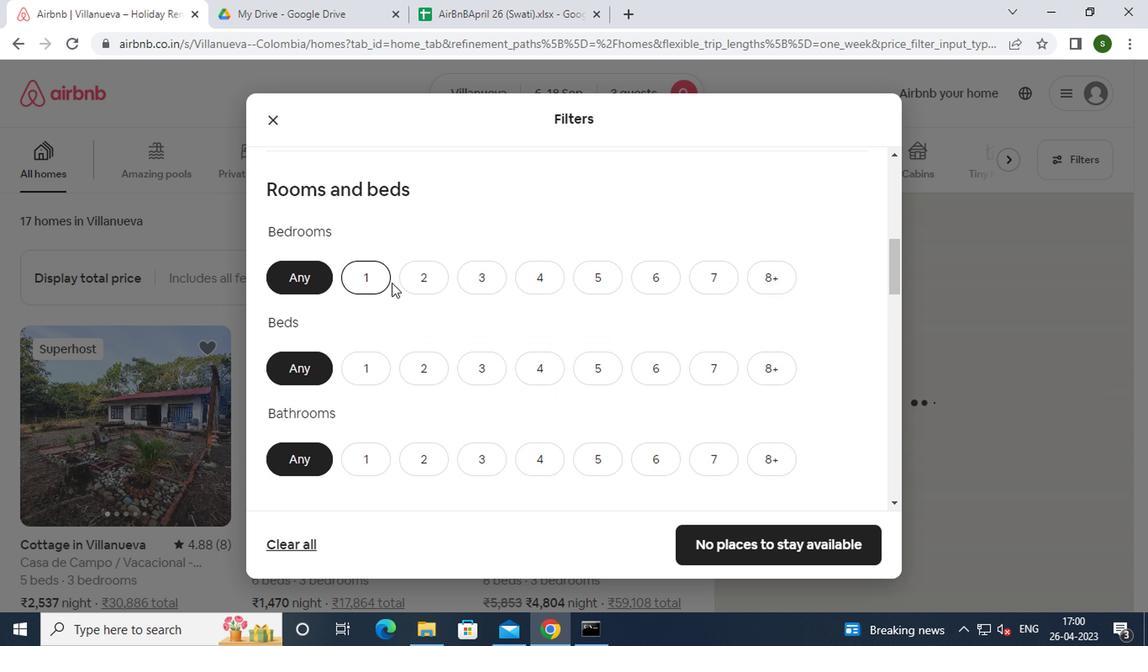 
Action: Mouse pressed left at (405, 277)
Screenshot: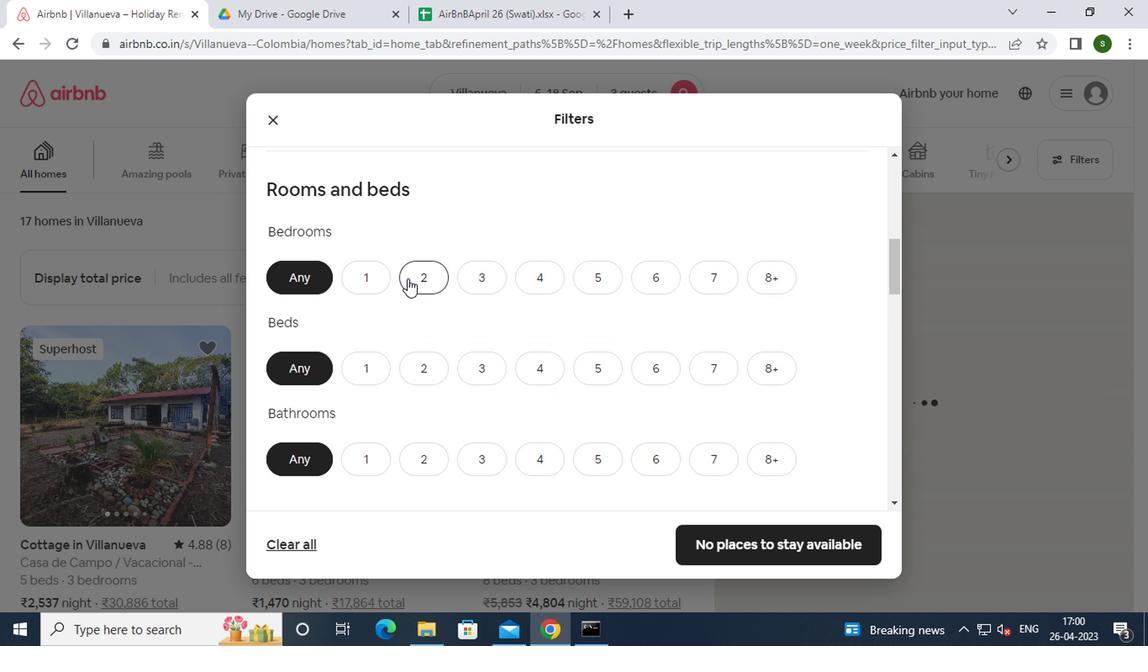 
Action: Mouse moved to (428, 364)
Screenshot: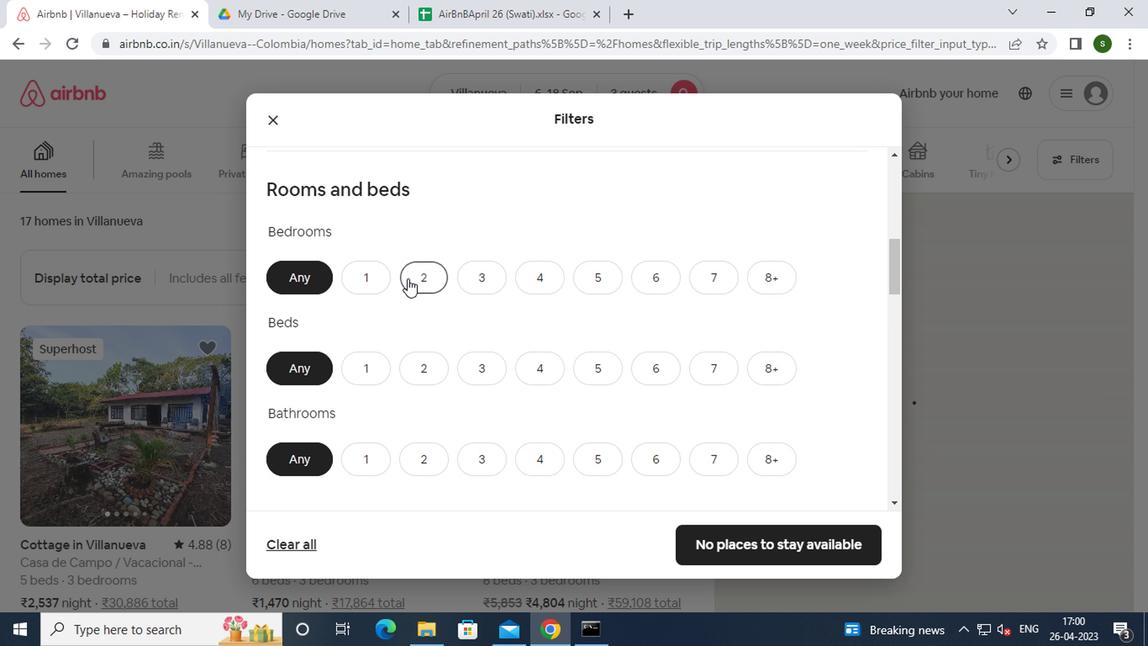 
Action: Mouse pressed left at (428, 364)
Screenshot: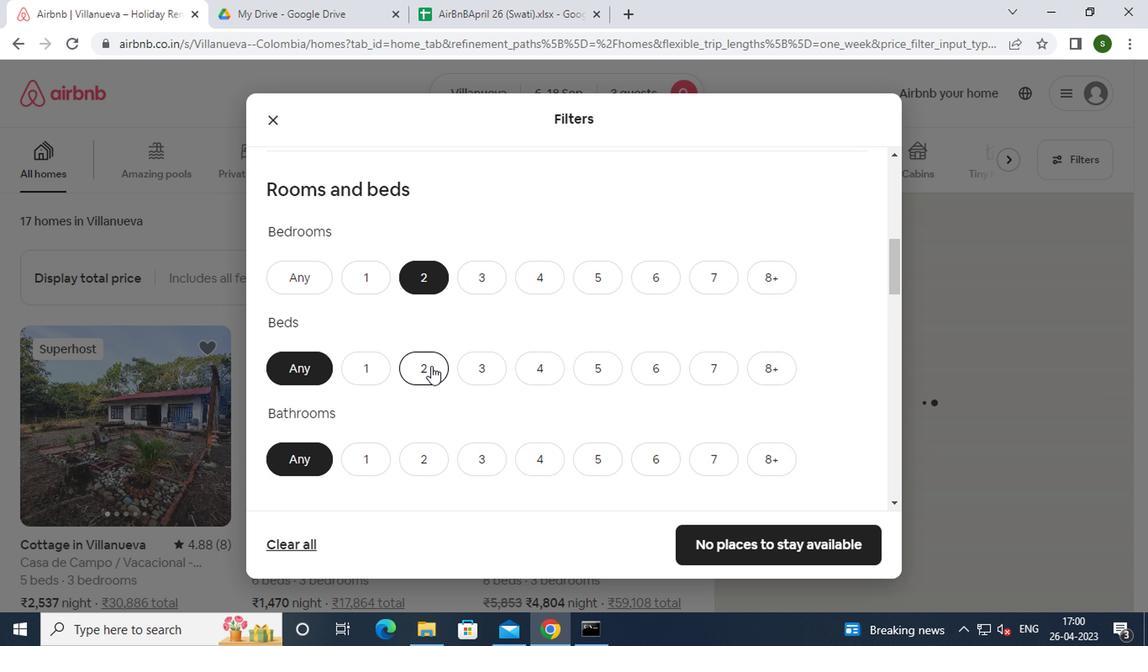 
Action: Mouse moved to (415, 450)
Screenshot: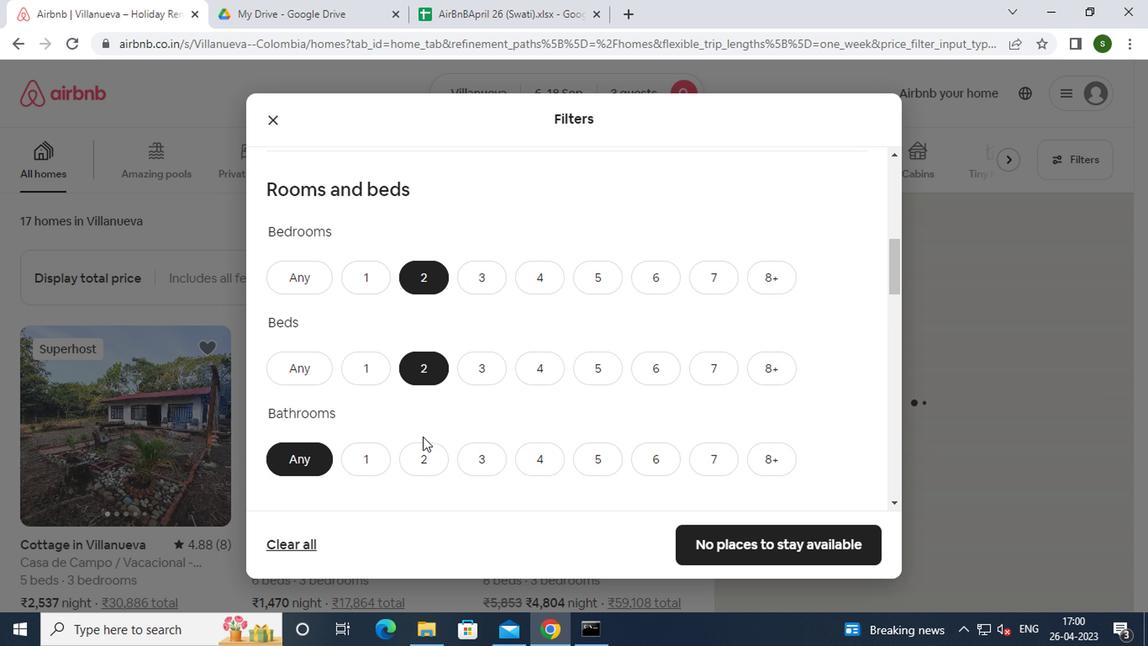 
Action: Mouse pressed left at (415, 450)
Screenshot: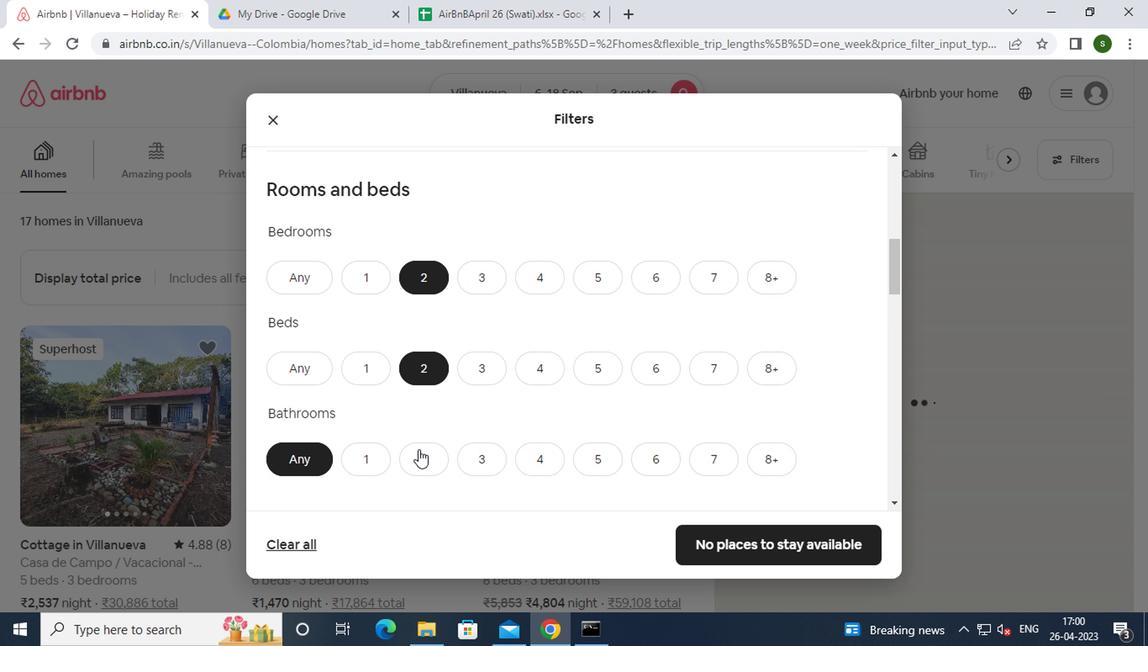 
Action: Mouse moved to (446, 405)
Screenshot: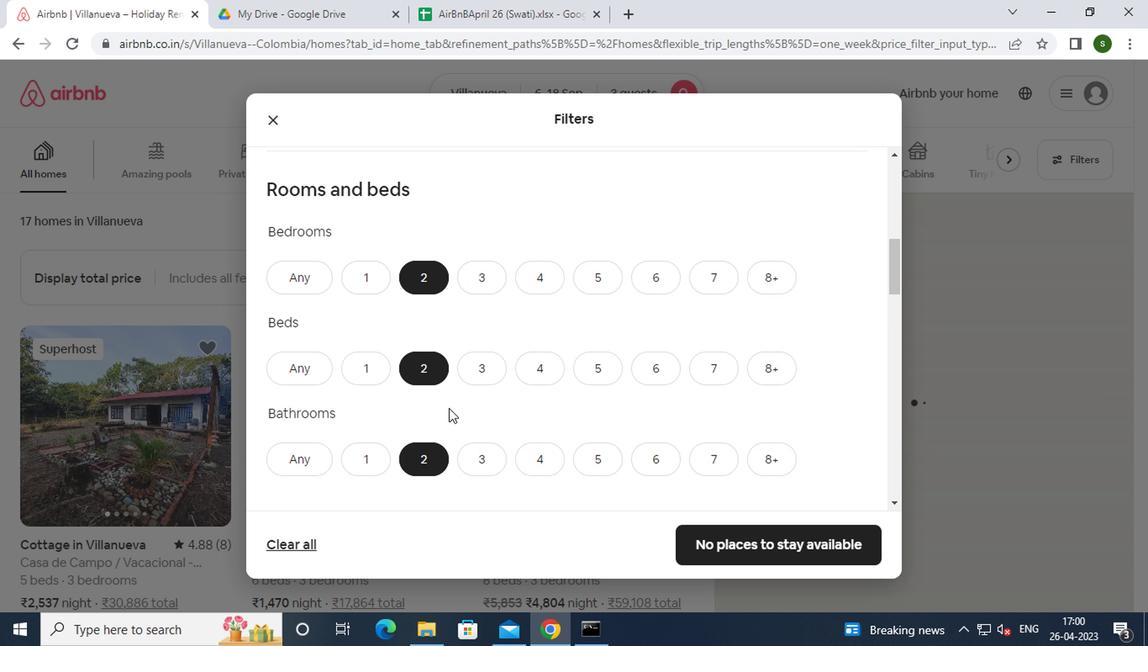 
Action: Mouse scrolled (446, 405) with delta (0, 0)
Screenshot: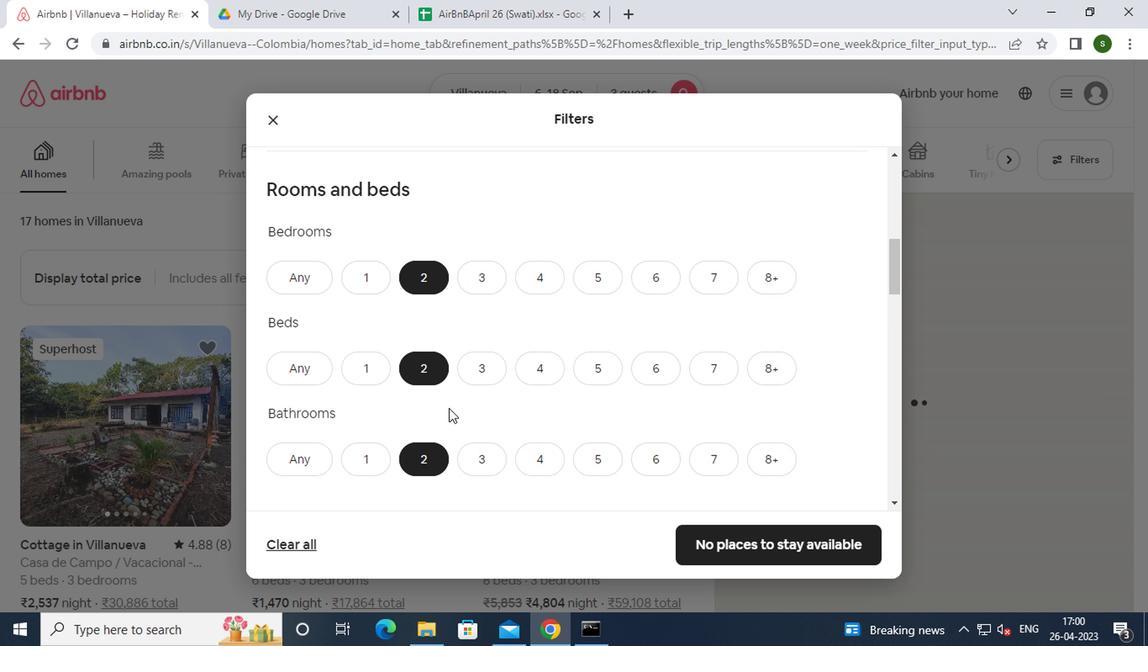 
Action: Mouse scrolled (446, 405) with delta (0, 0)
Screenshot: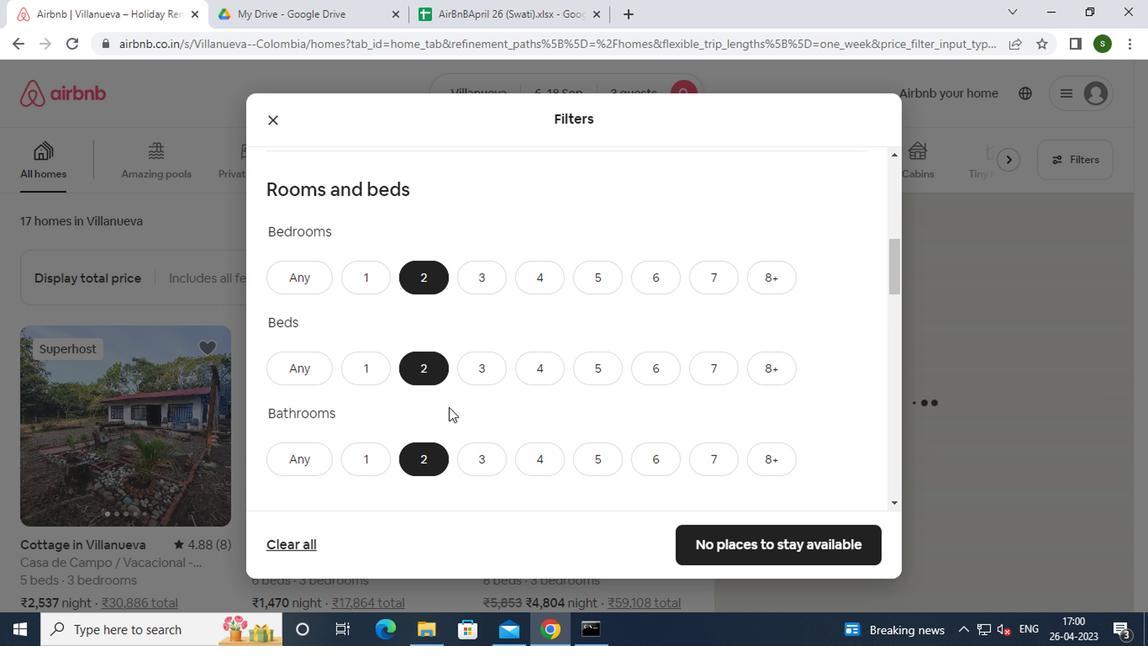 
Action: Mouse scrolled (446, 405) with delta (0, 0)
Screenshot: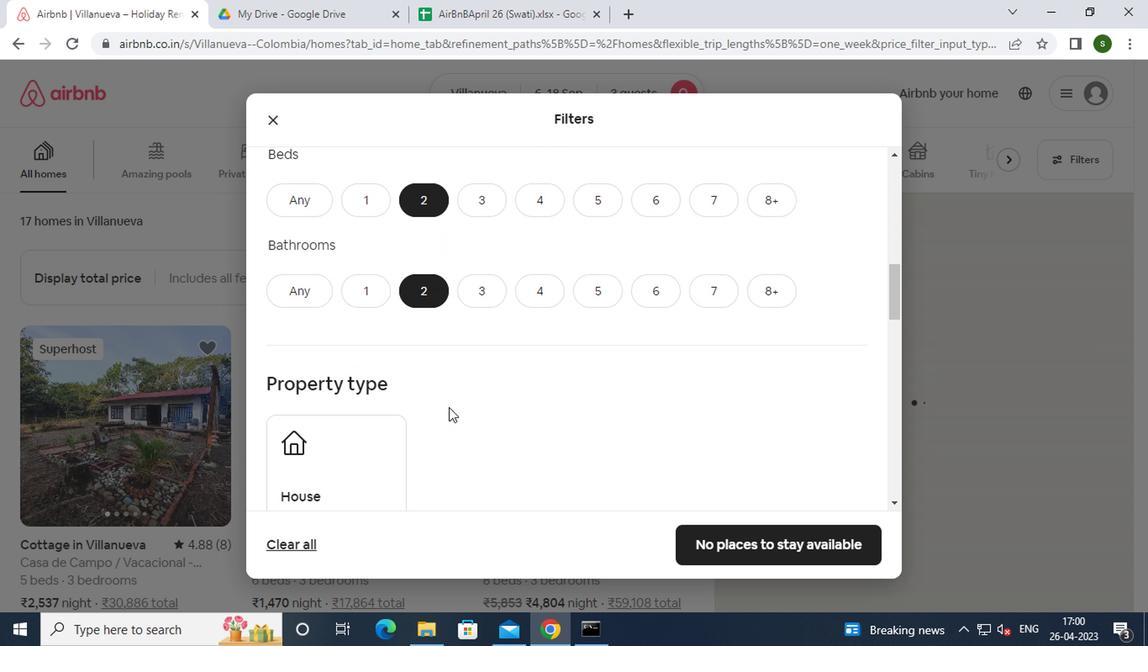 
Action: Mouse scrolled (446, 405) with delta (0, 0)
Screenshot: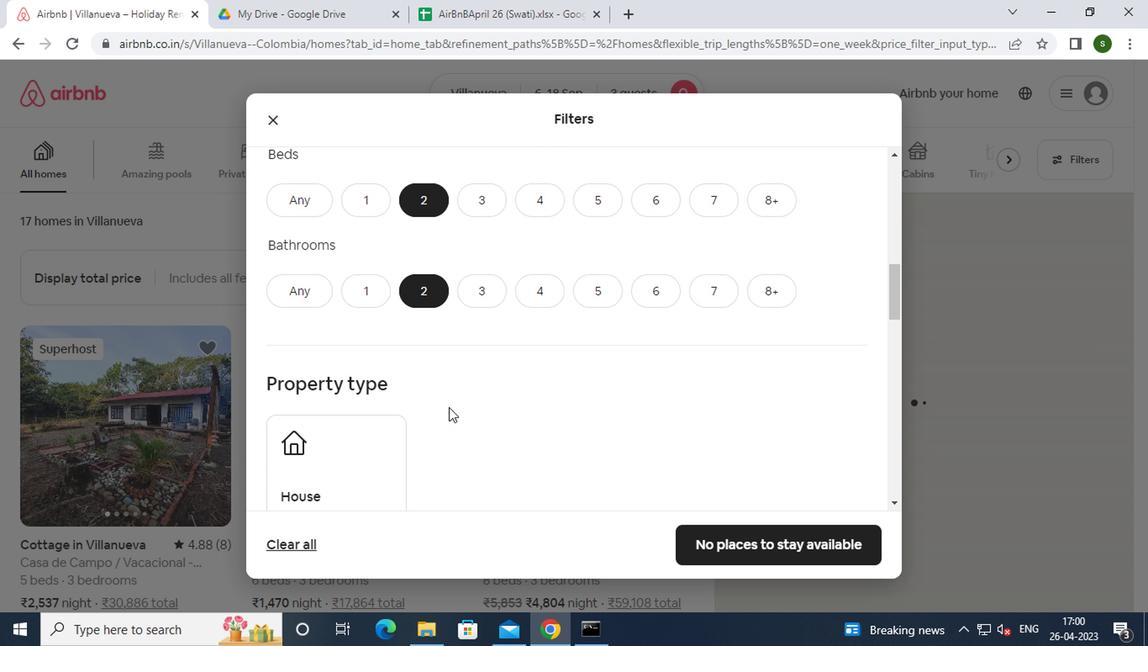 
Action: Mouse moved to (315, 311)
Screenshot: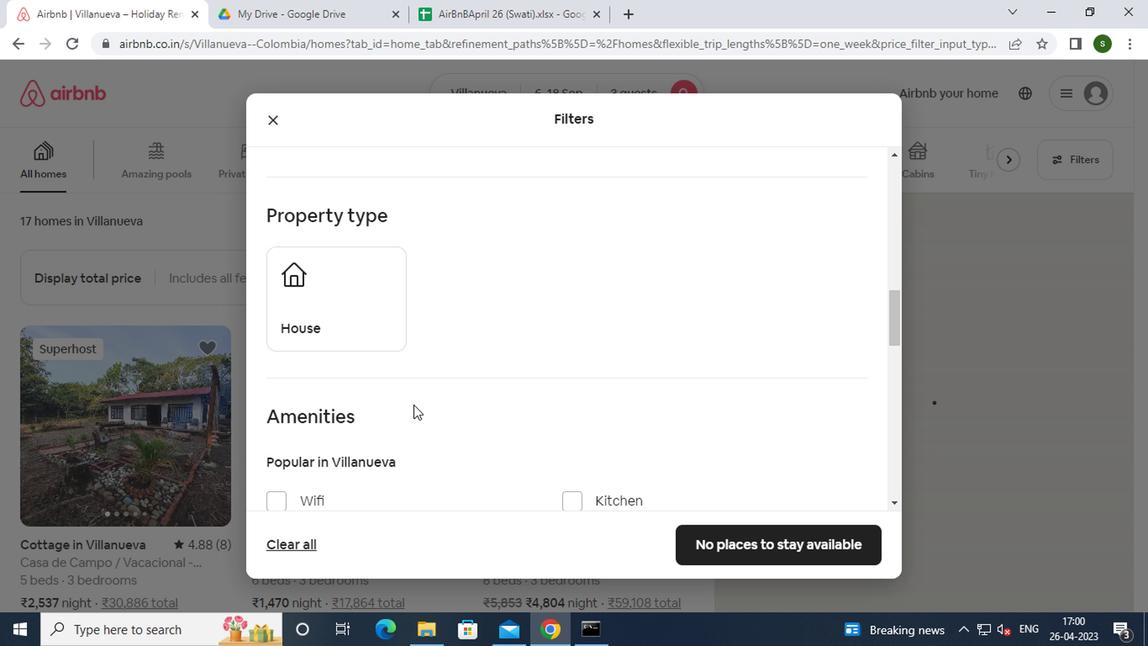 
Action: Mouse pressed left at (315, 311)
Screenshot: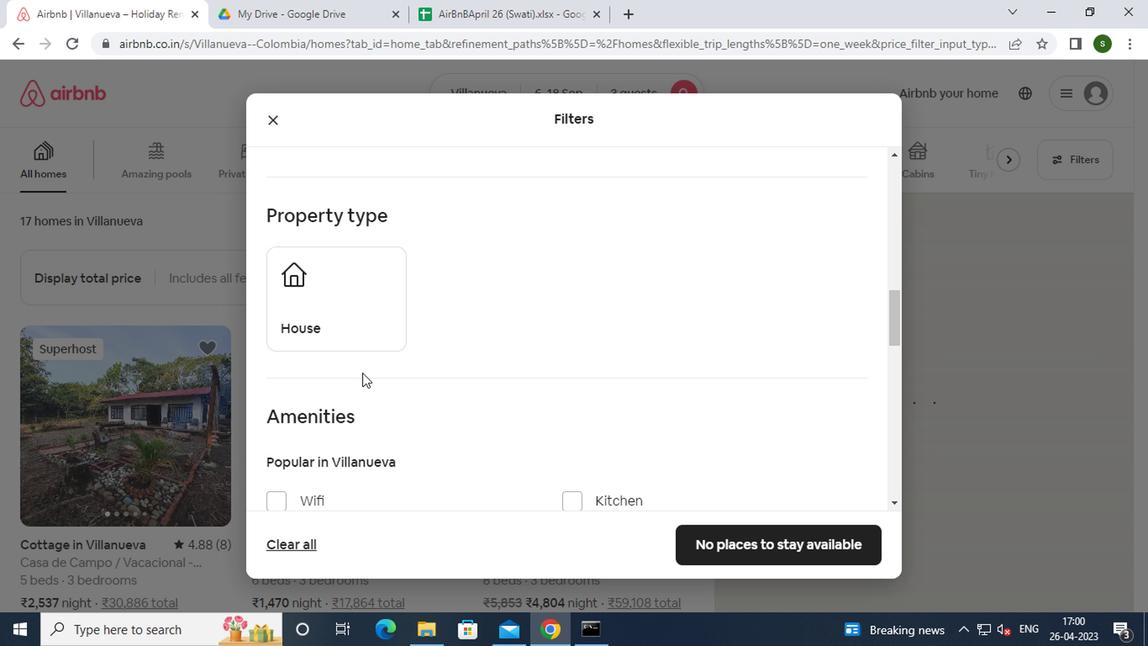 
Action: Mouse moved to (484, 330)
Screenshot: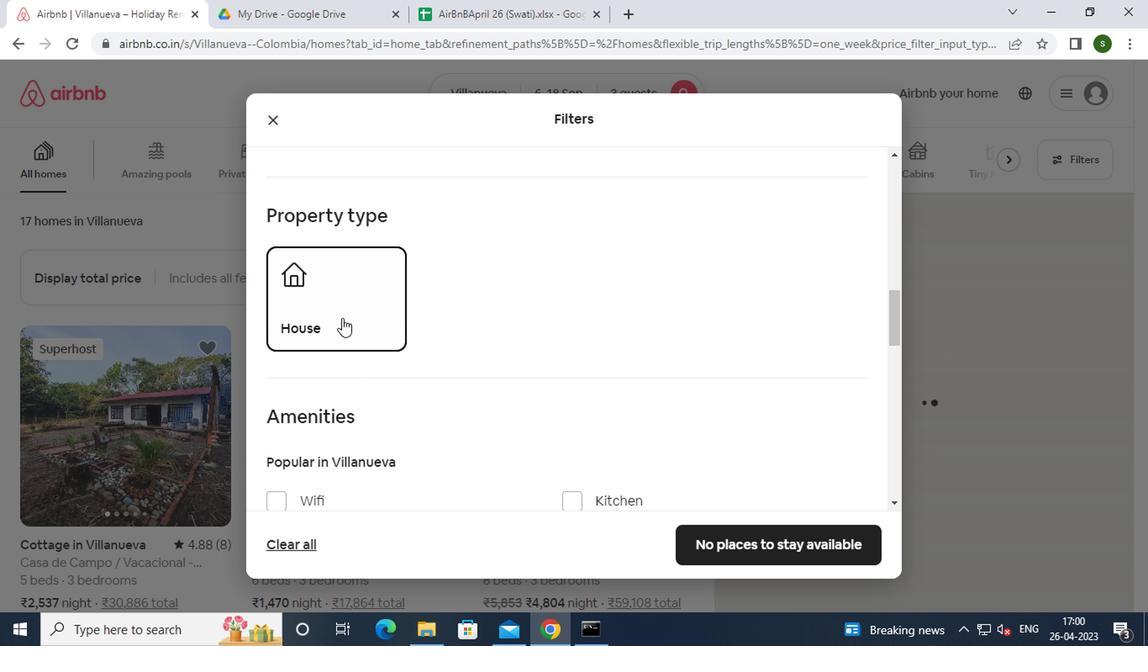 
Action: Mouse scrolled (484, 329) with delta (0, 0)
Screenshot: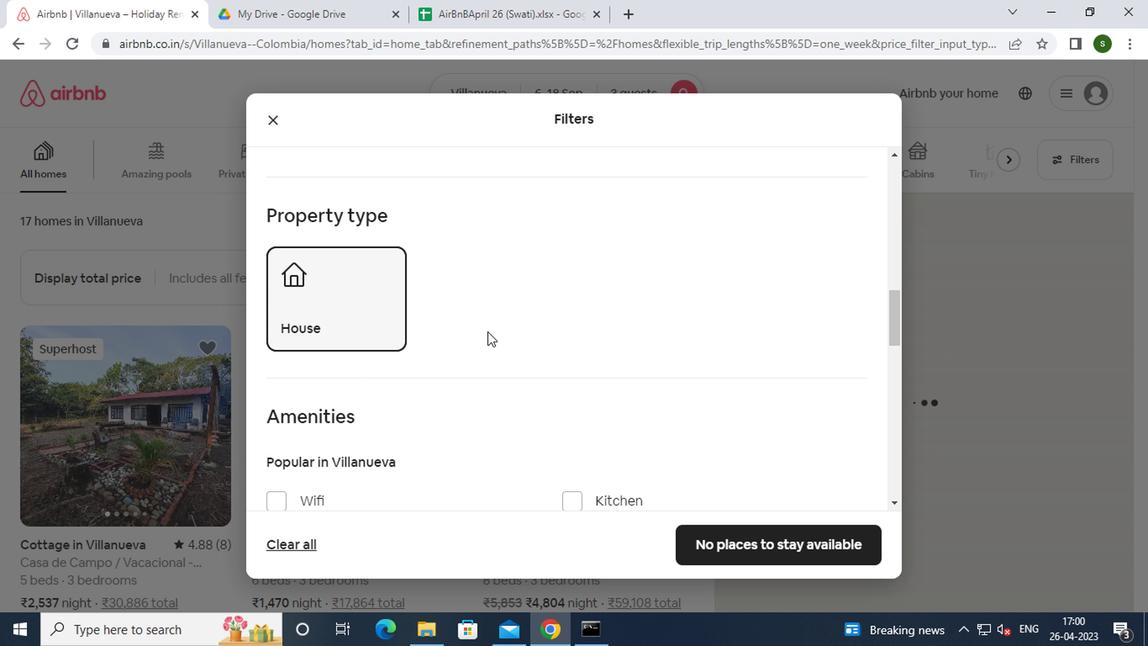 
Action: Mouse scrolled (484, 329) with delta (0, 0)
Screenshot: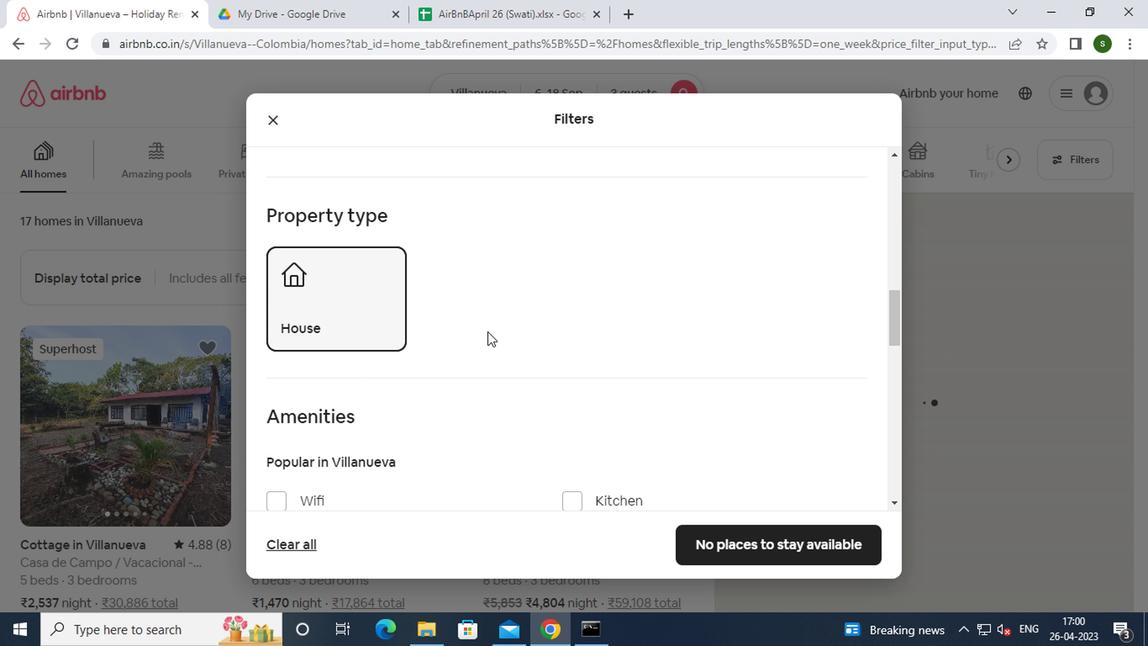 
Action: Mouse moved to (353, 379)
Screenshot: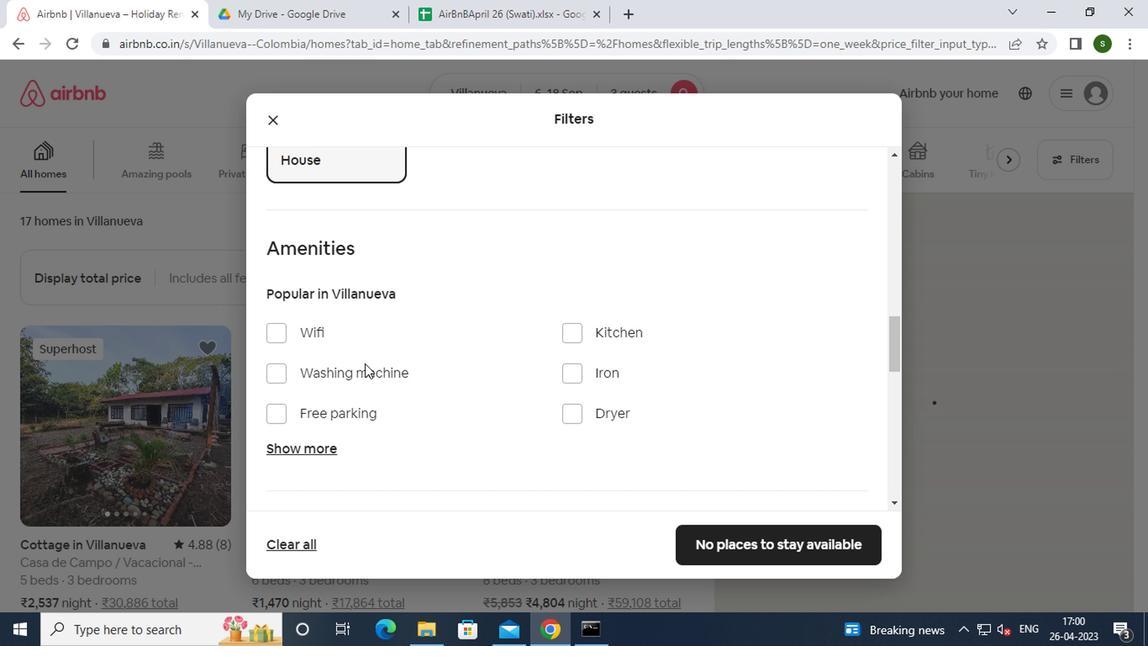 
Action: Mouse pressed left at (353, 379)
Screenshot: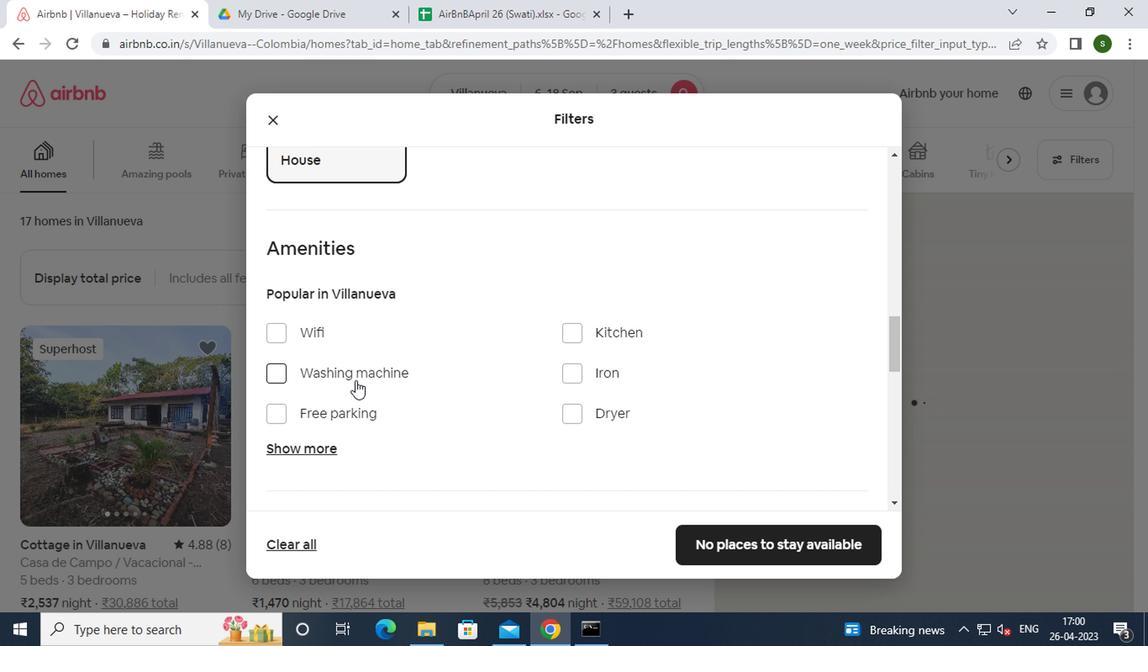 
Action: Mouse moved to (601, 361)
Screenshot: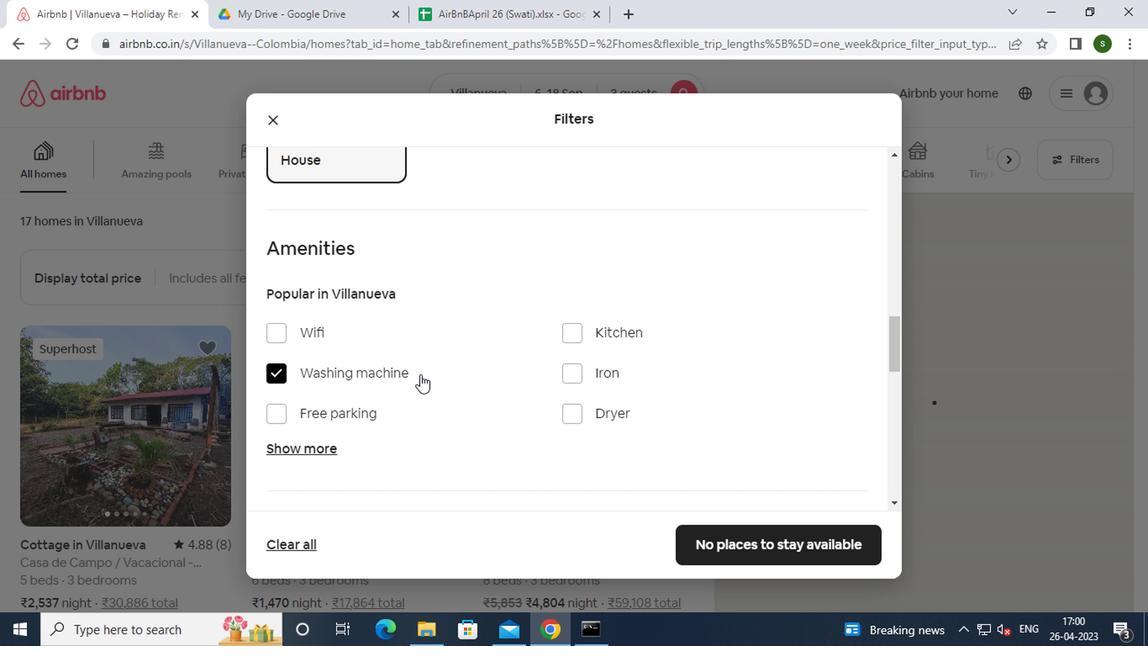 
Action: Mouse scrolled (601, 360) with delta (0, 0)
Screenshot: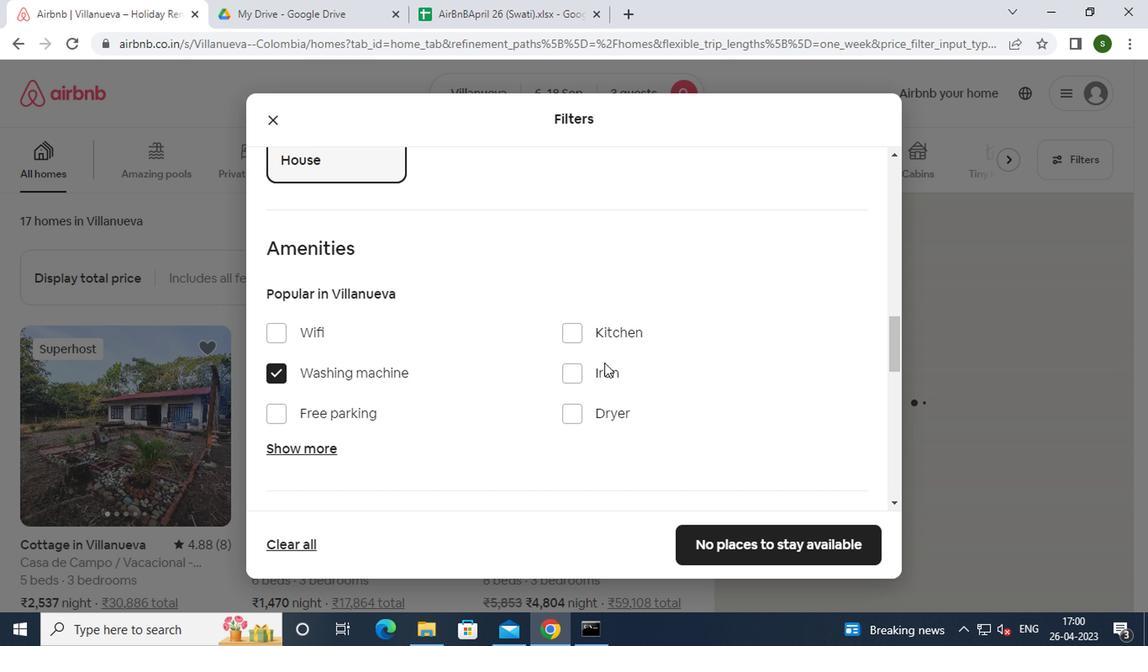 
Action: Mouse scrolled (601, 360) with delta (0, 0)
Screenshot: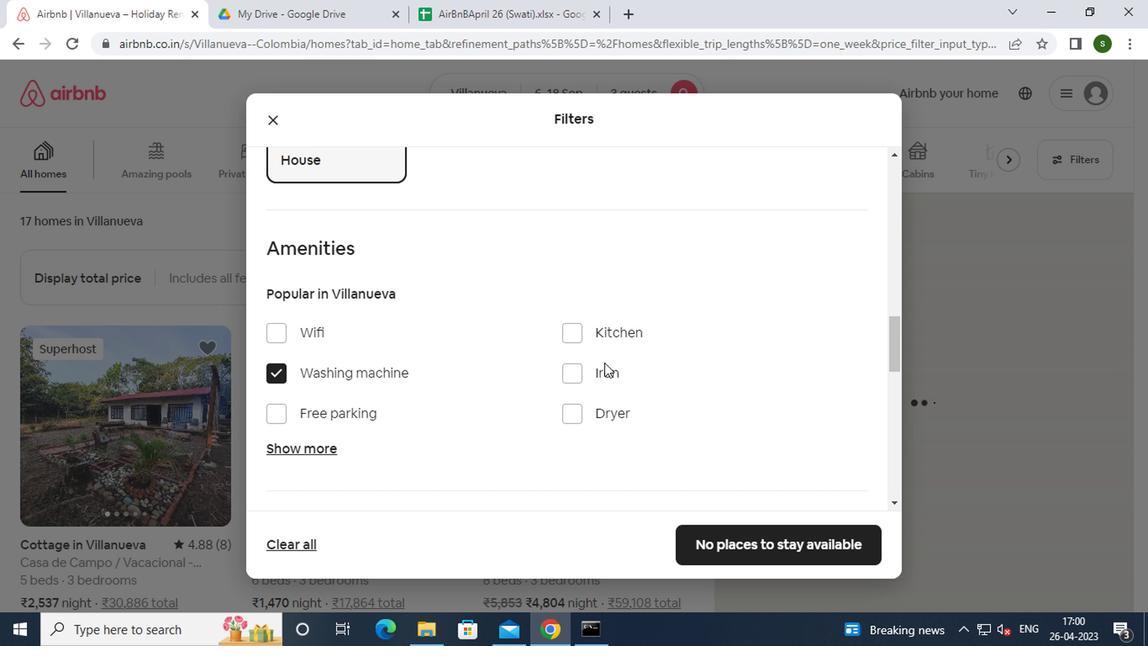 
Action: Mouse scrolled (601, 360) with delta (0, 0)
Screenshot: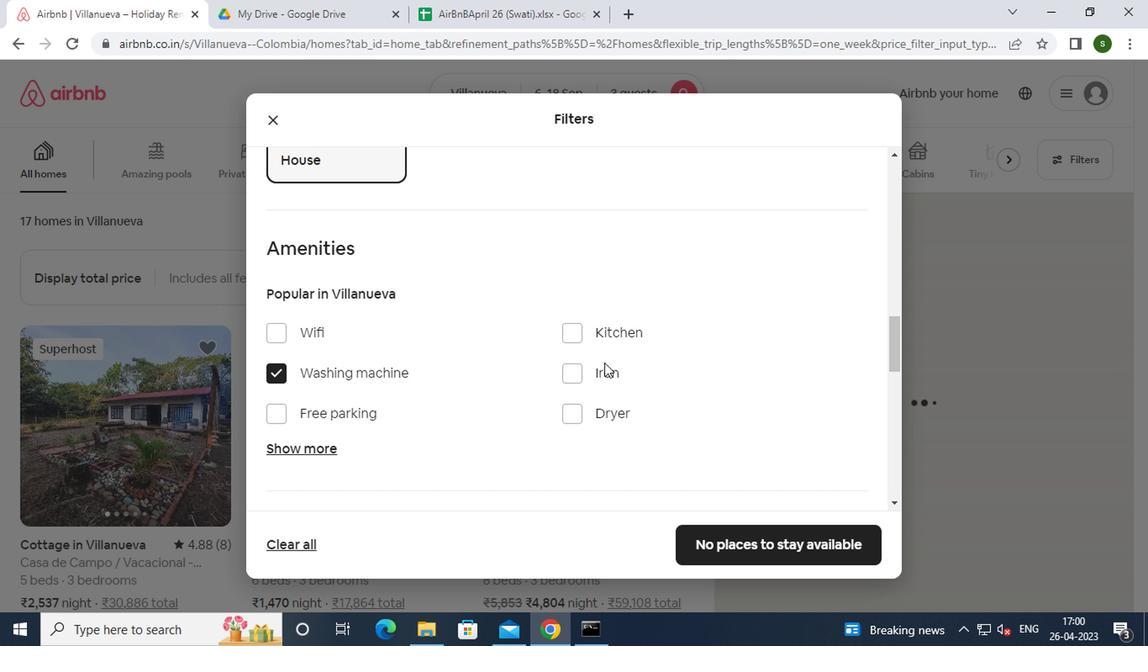 
Action: Mouse scrolled (601, 360) with delta (0, 0)
Screenshot: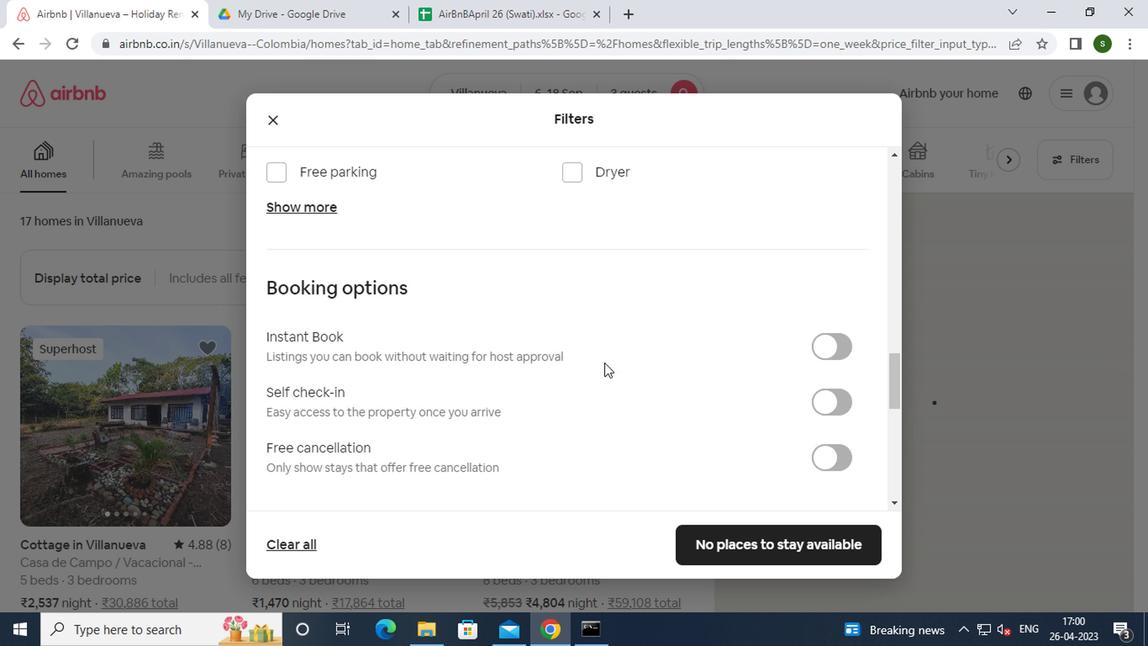 
Action: Mouse moved to (815, 306)
Screenshot: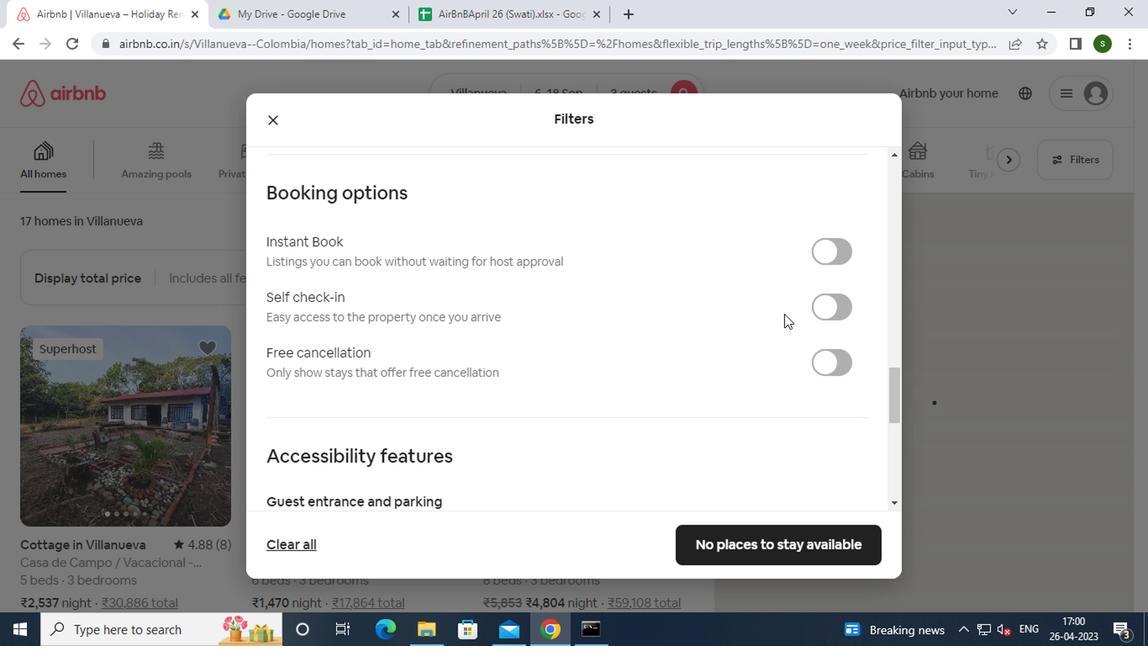 
Action: Mouse pressed left at (815, 306)
Screenshot: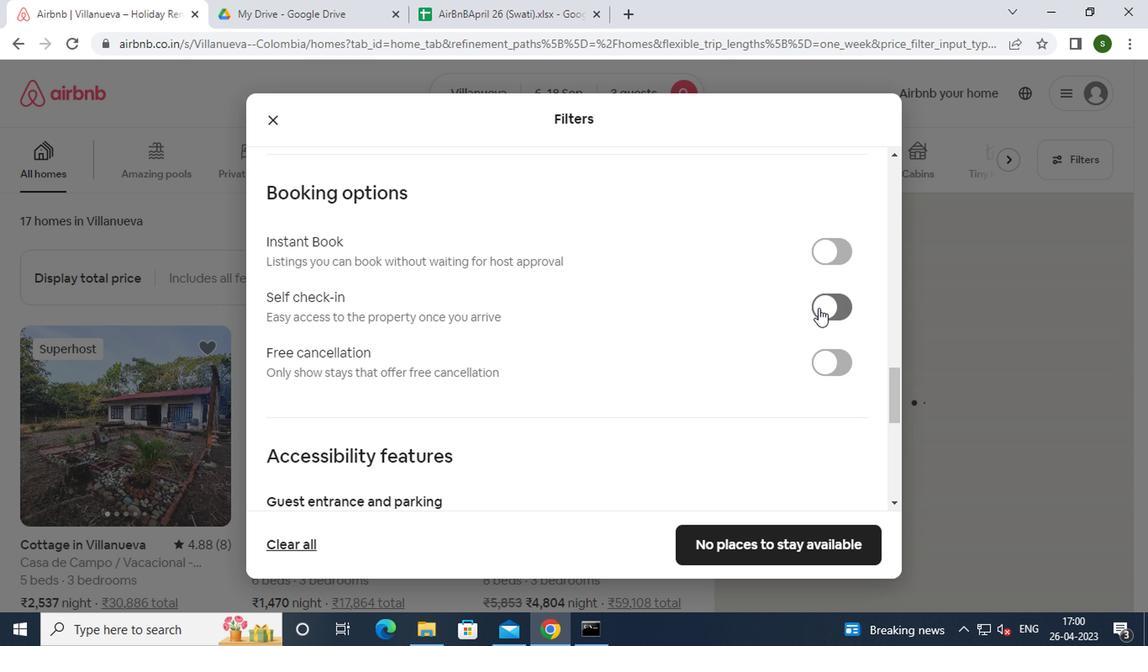 
Action: Mouse moved to (688, 342)
Screenshot: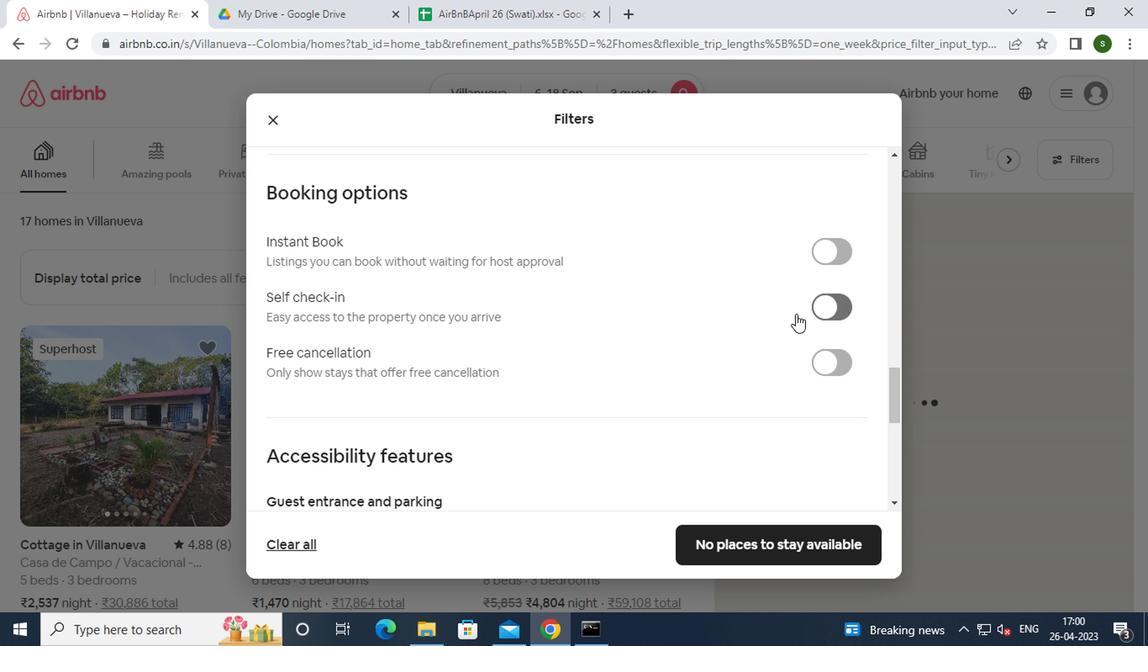 
Action: Mouse scrolled (688, 341) with delta (0, -1)
Screenshot: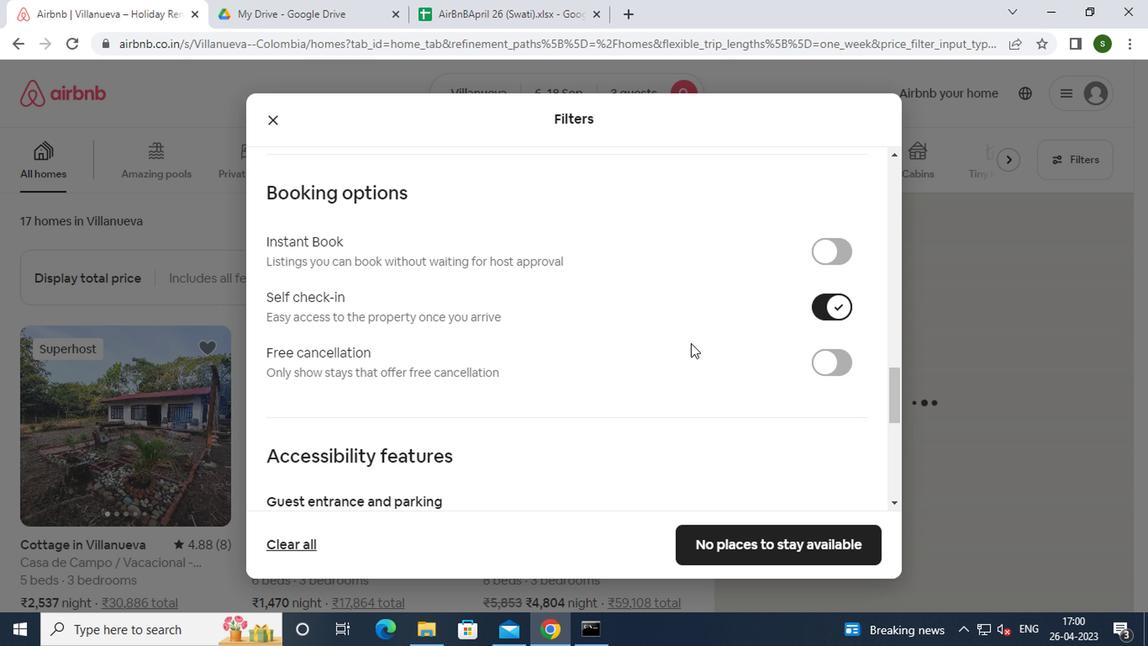 
Action: Mouse scrolled (688, 341) with delta (0, -1)
Screenshot: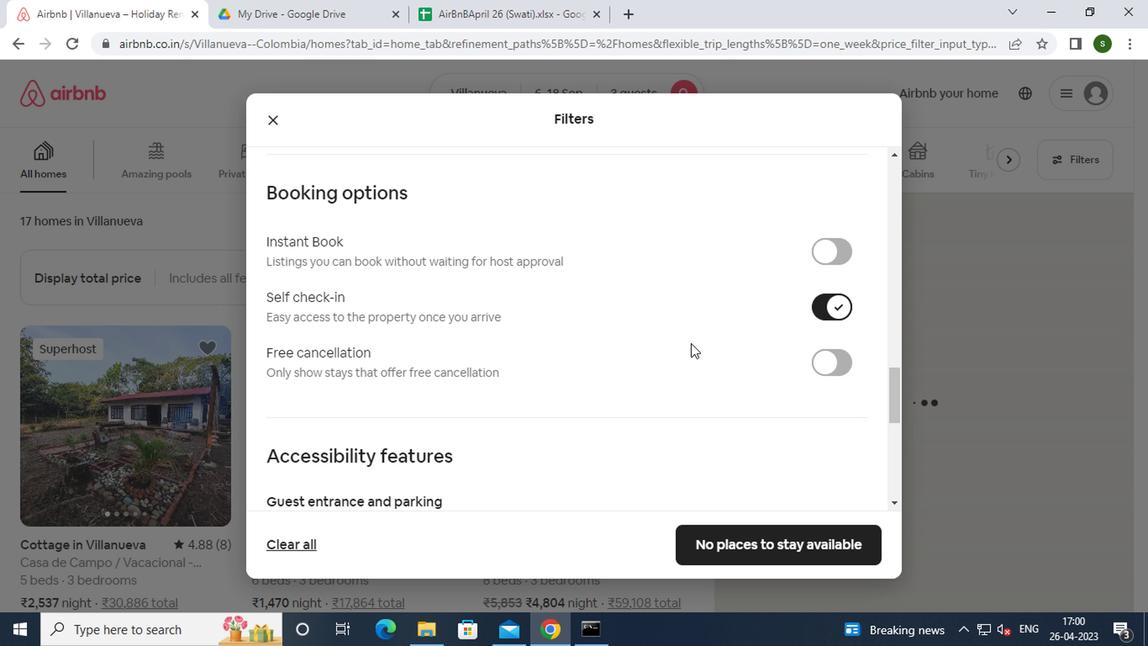 
Action: Mouse scrolled (688, 341) with delta (0, -1)
Screenshot: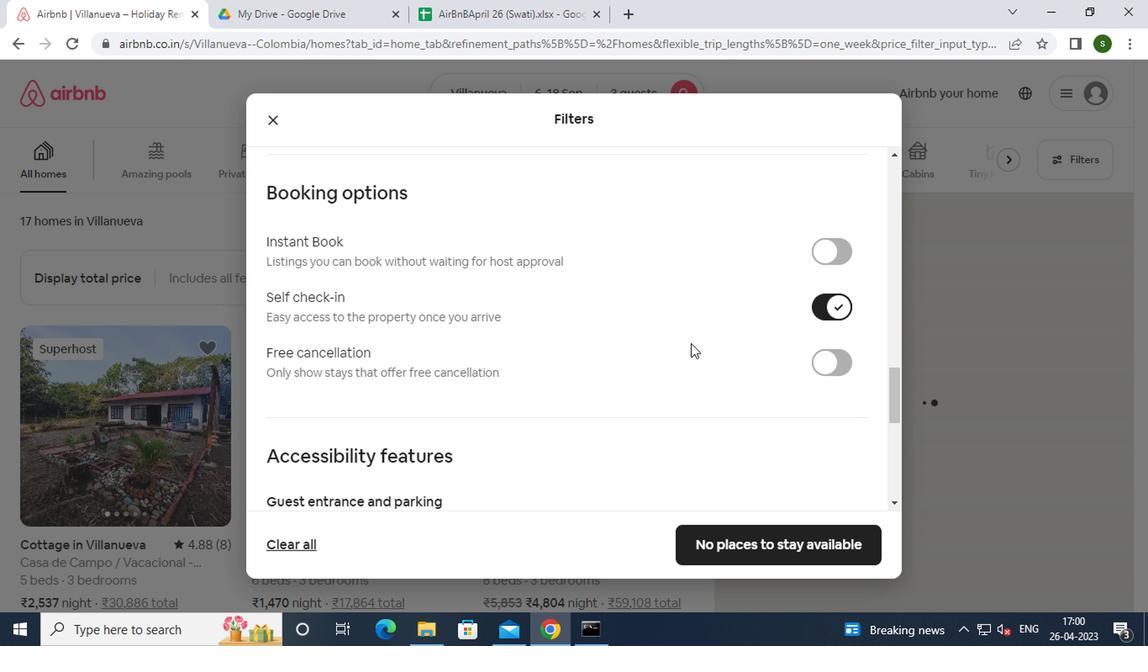 
Action: Mouse scrolled (688, 341) with delta (0, -1)
Screenshot: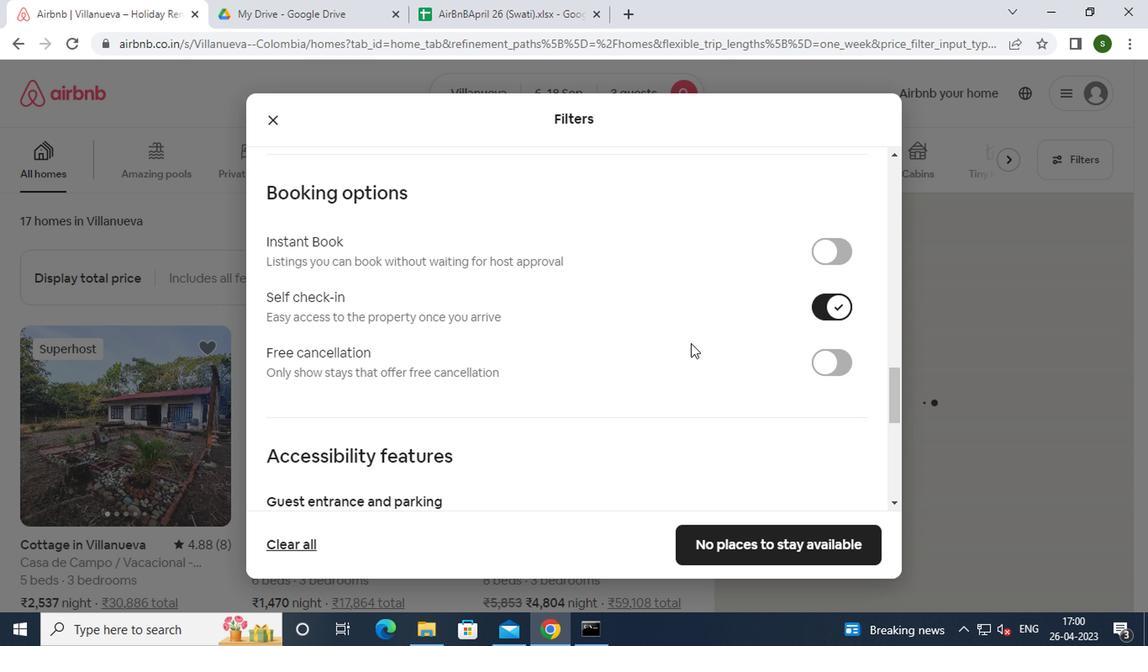 
Action: Mouse moved to (687, 342)
Screenshot: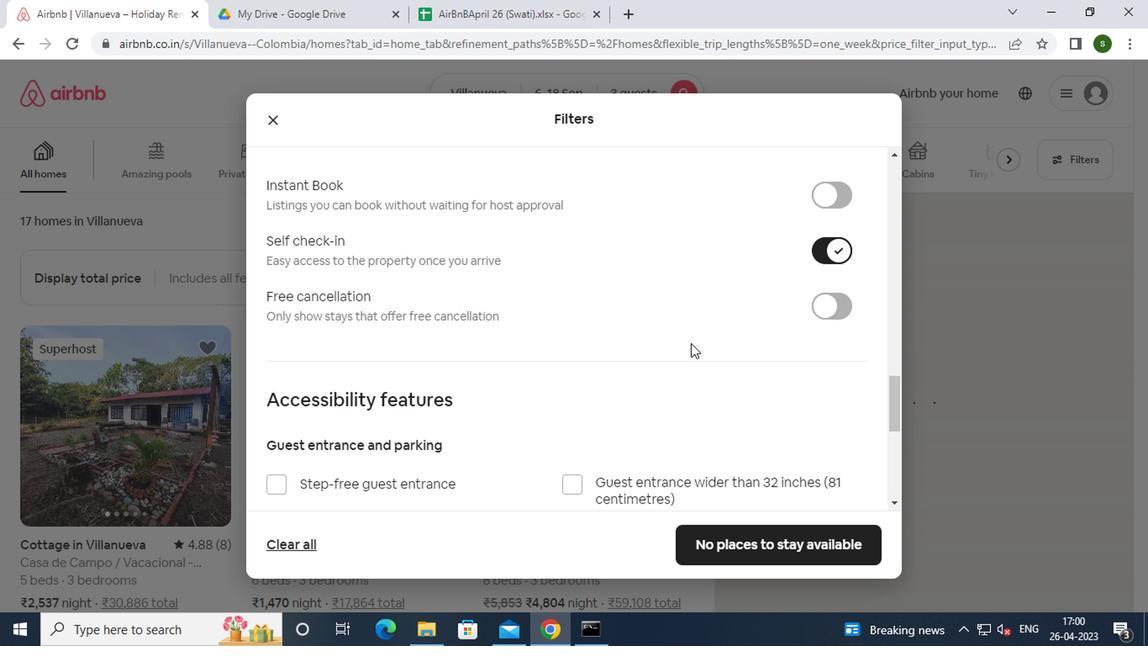 
Action: Mouse scrolled (687, 341) with delta (0, -1)
Screenshot: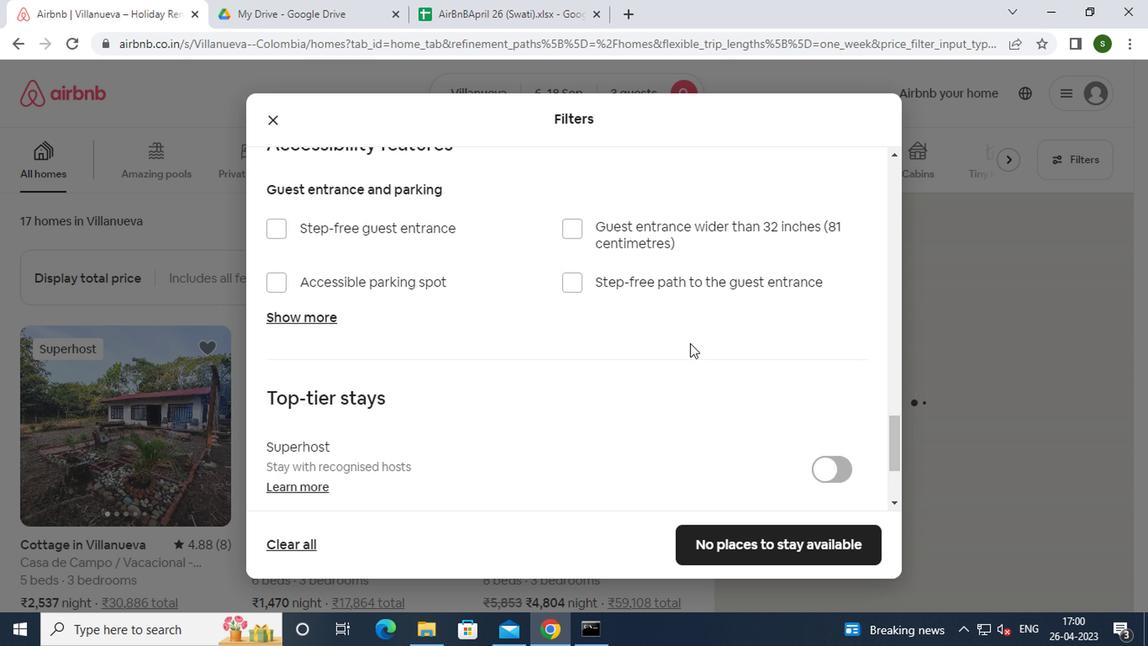 
Action: Mouse scrolled (687, 341) with delta (0, -1)
Screenshot: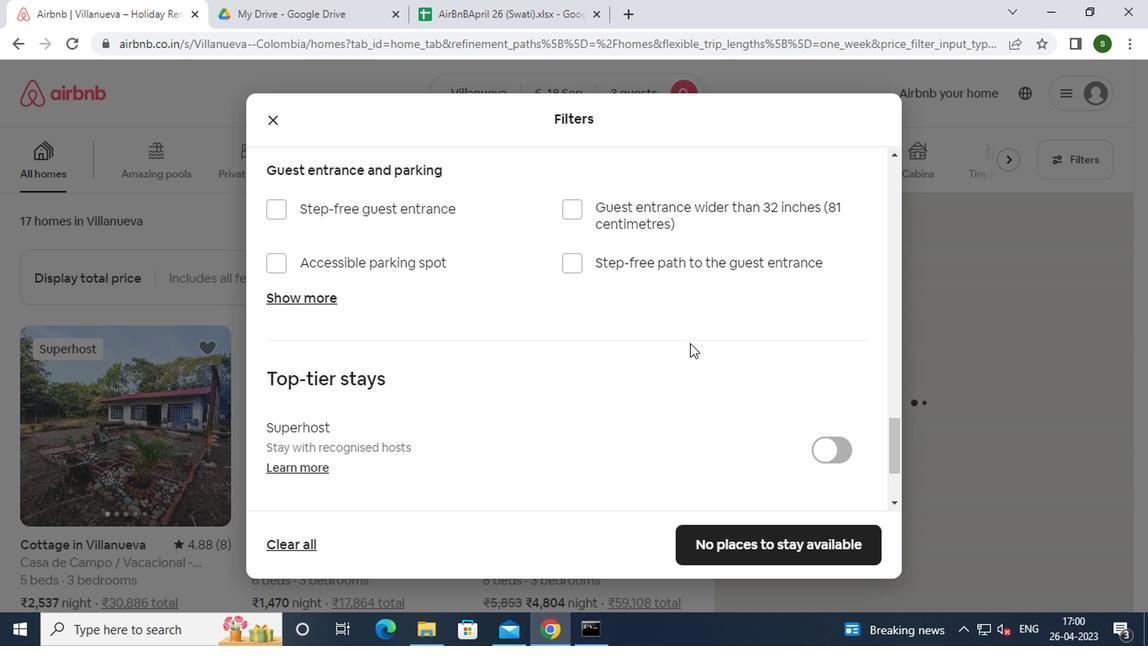 
Action: Mouse scrolled (687, 341) with delta (0, -1)
Screenshot: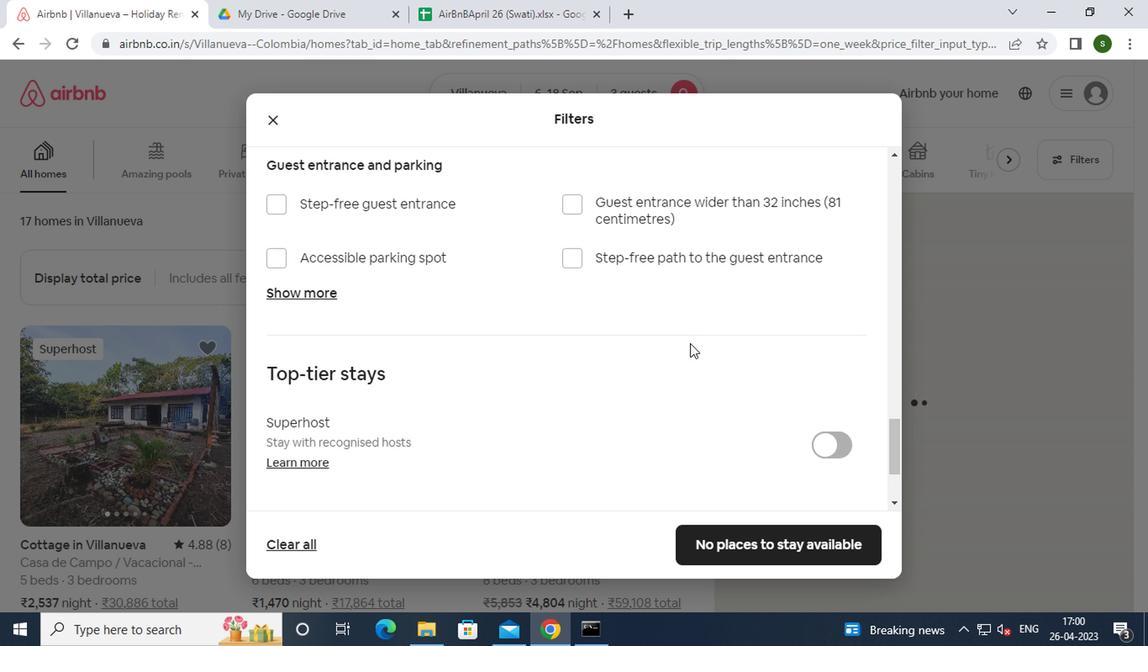 
Action: Mouse scrolled (687, 341) with delta (0, -1)
Screenshot: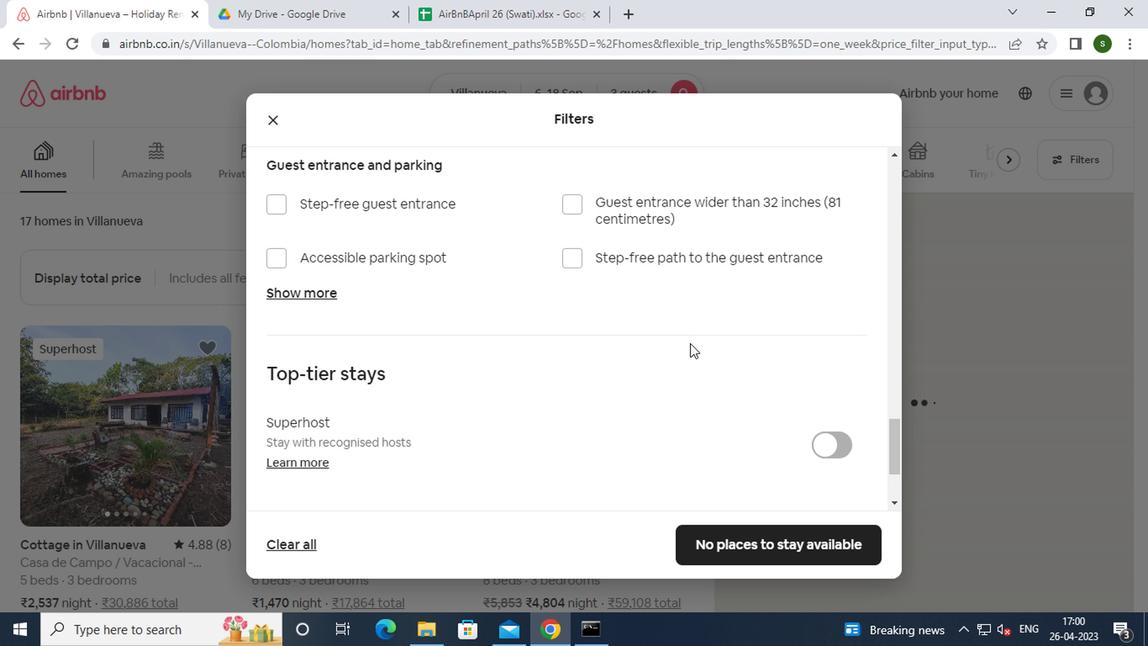
Action: Mouse scrolled (687, 341) with delta (0, -1)
Screenshot: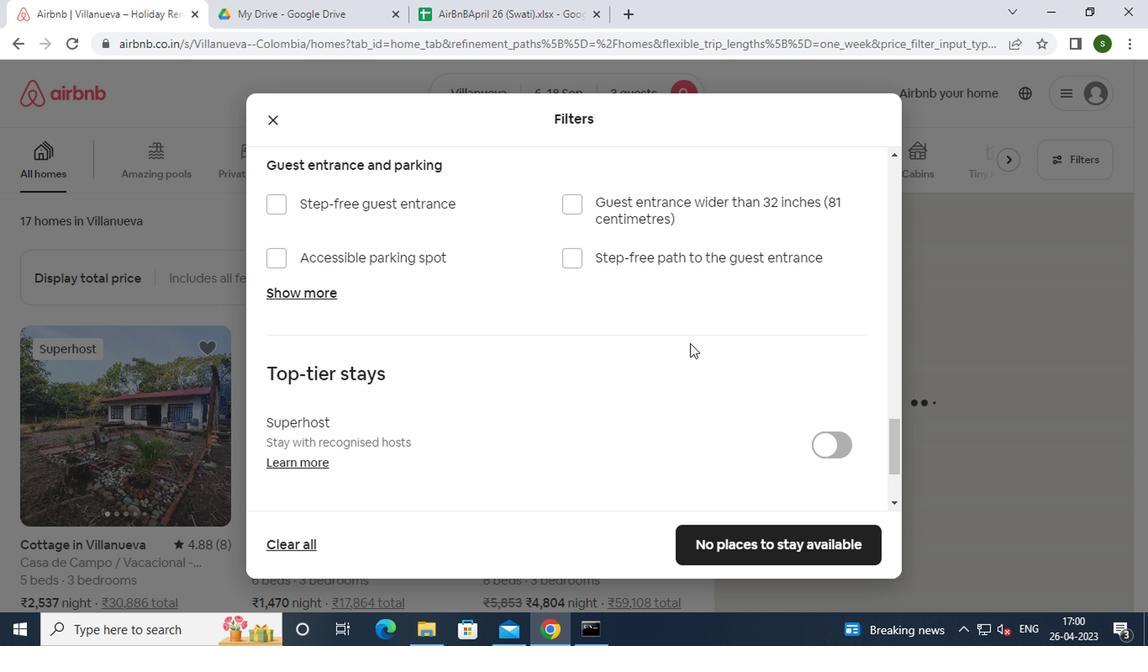 
Action: Mouse scrolled (687, 341) with delta (0, -1)
Screenshot: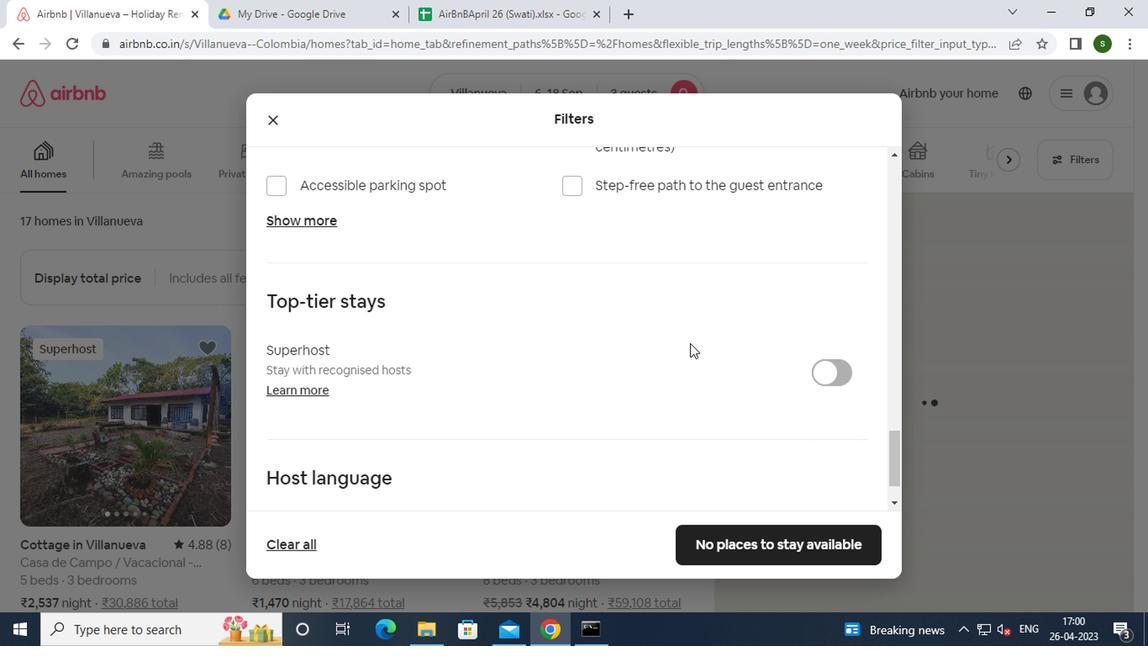 
Action: Mouse scrolled (687, 341) with delta (0, -1)
Screenshot: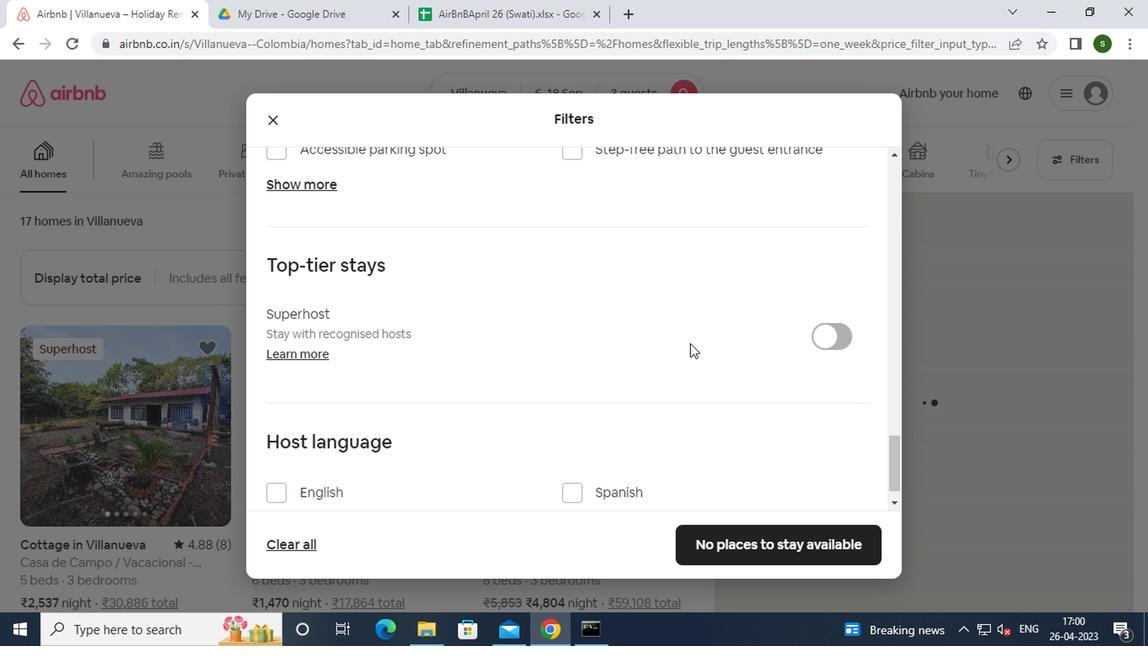 
Action: Mouse scrolled (687, 341) with delta (0, -1)
Screenshot: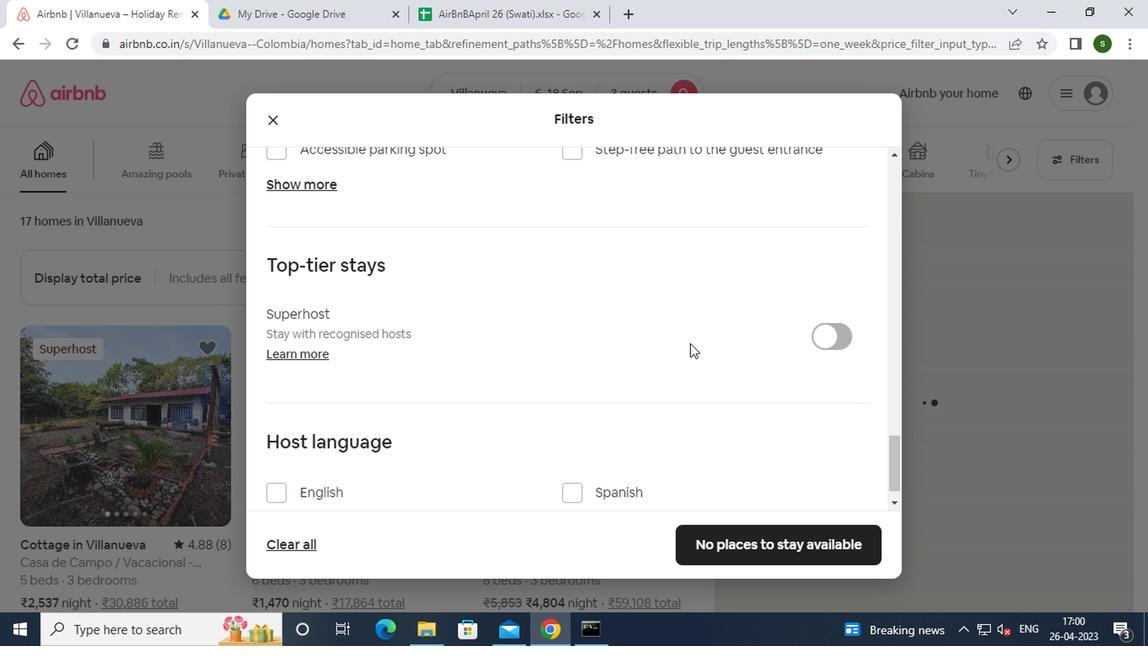 
Action: Mouse scrolled (687, 341) with delta (0, -1)
Screenshot: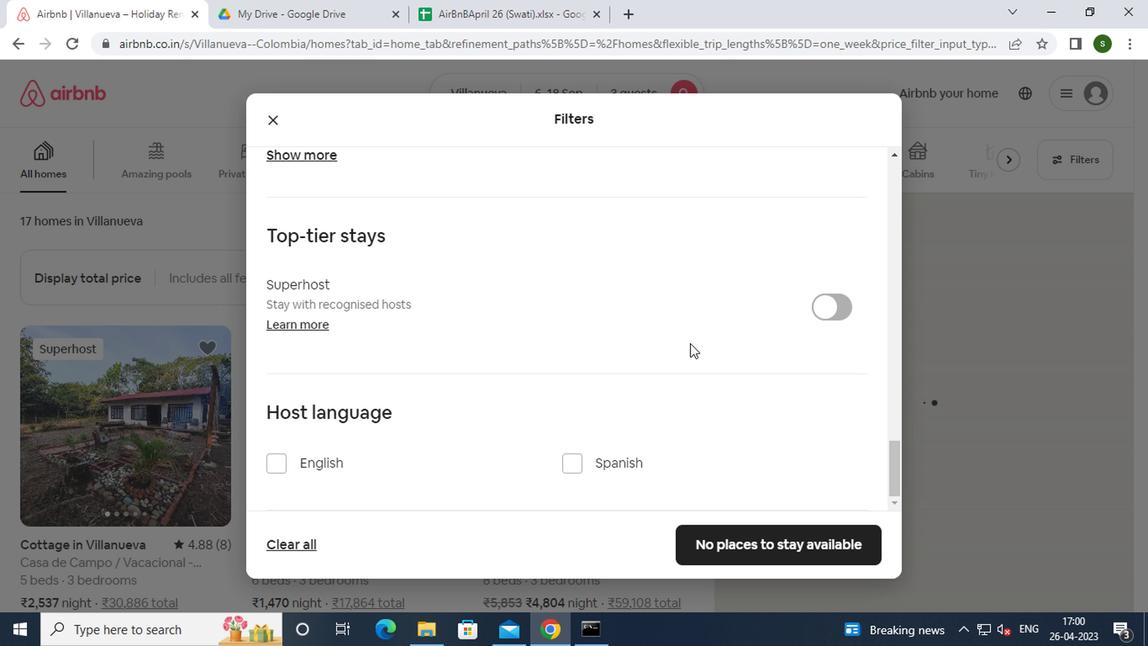 
Action: Mouse moved to (320, 467)
Screenshot: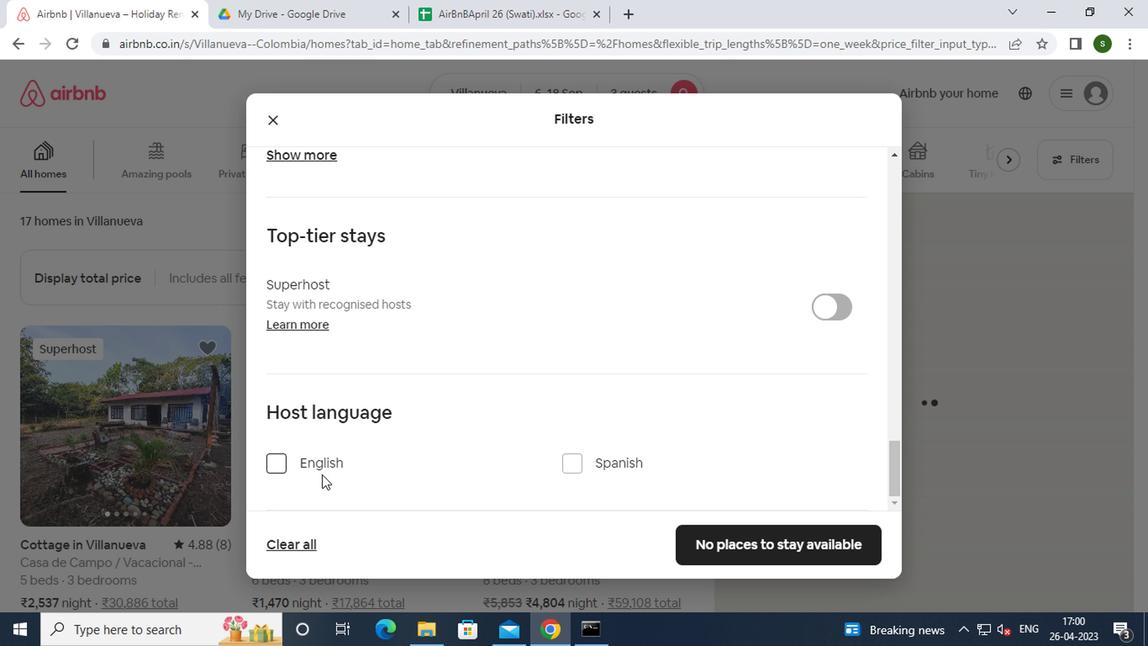 
Action: Mouse pressed left at (320, 467)
Screenshot: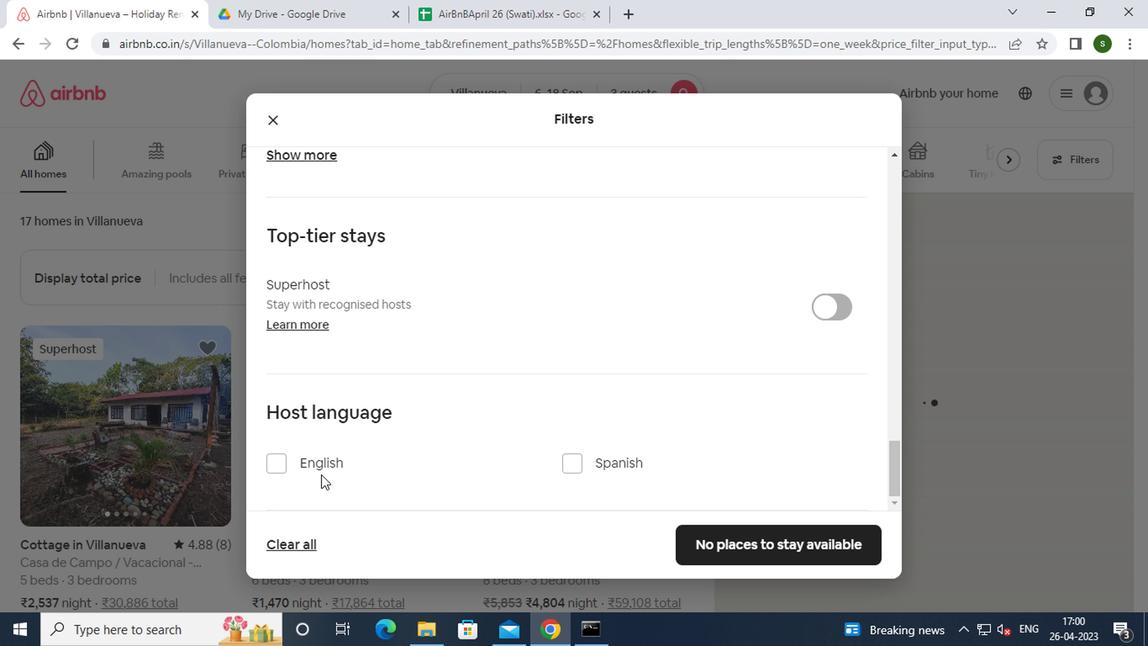 
Action: Mouse moved to (722, 542)
Screenshot: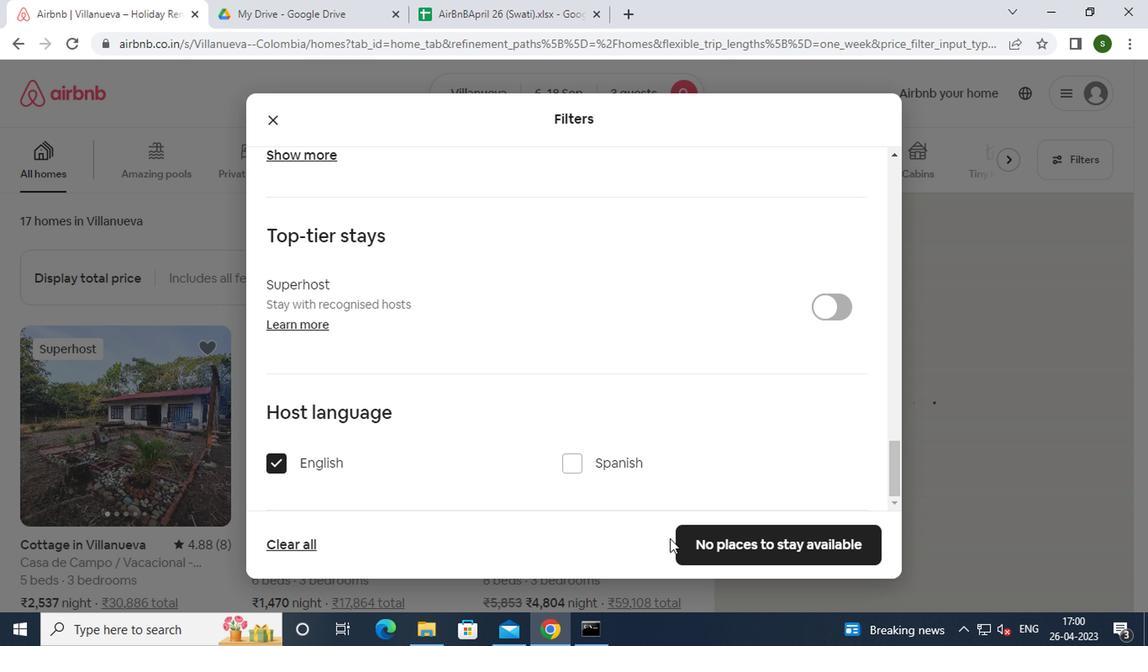
Action: Mouse pressed left at (722, 542)
Screenshot: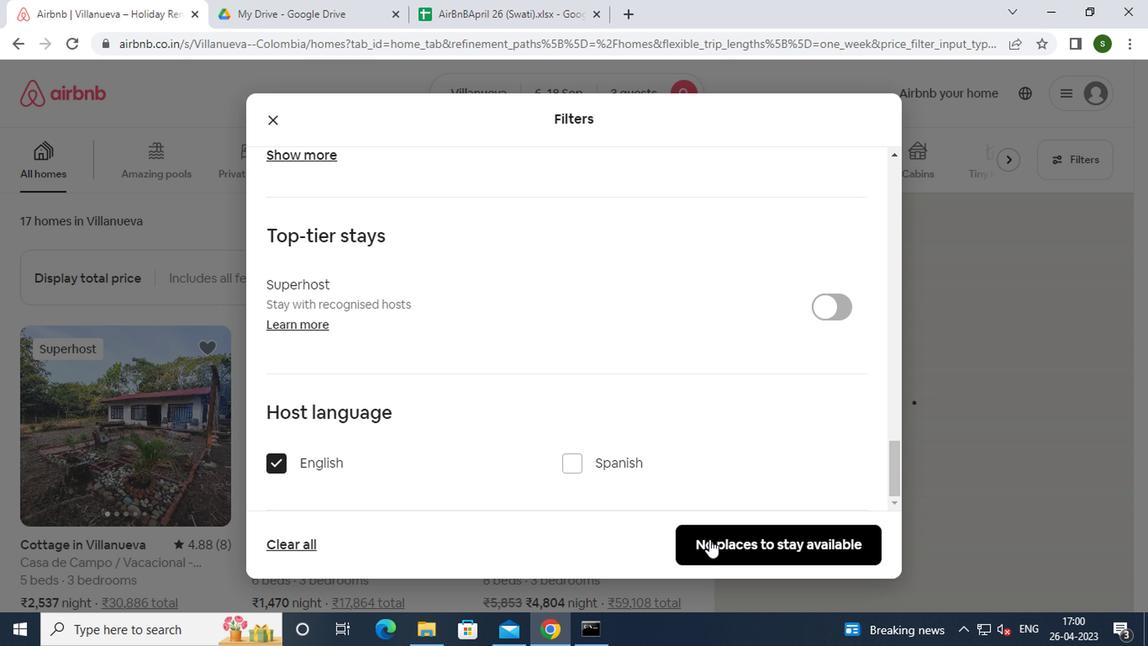 
